 Task: Open Card Email Newsletter Review in Board Leadership Development Platforms to Workspace Corporate Governance Services and add a team member Softage.3@softage.net, a label Orange, a checklist Agroforestry, an attachment from Trello, a color Orange and finally, add a card description 'Research and develop new service quality assurance process' and a comment 'Let us make sure we have clear communication channels in place for this task to ensure that everyone is on the same page.'. Add a start date 'Jan 07, 1900' with a due date 'Jan 14, 1900'
Action: Mouse moved to (80, 299)
Screenshot: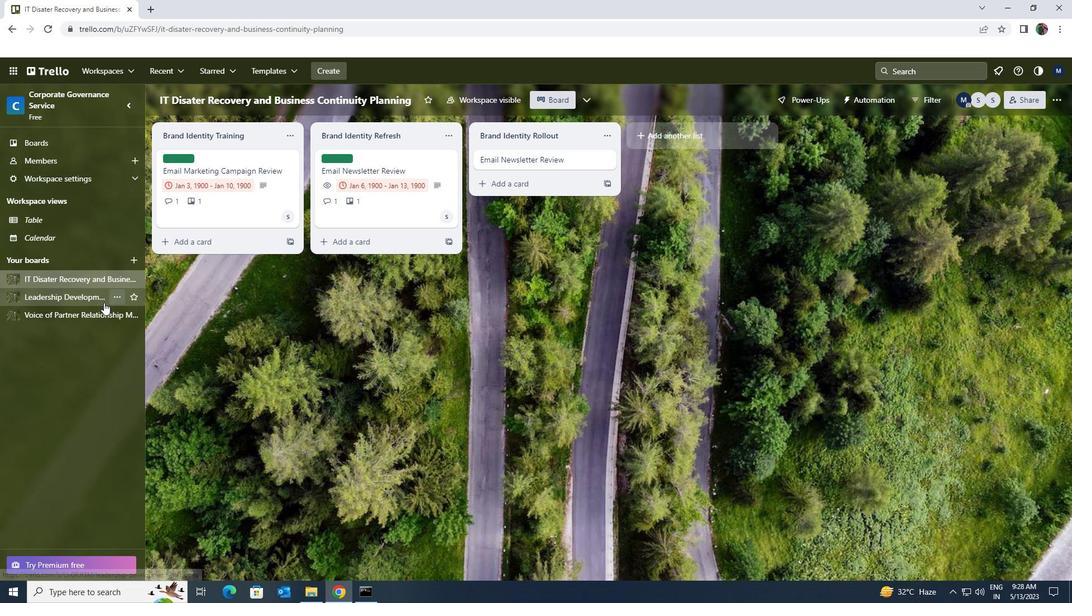 
Action: Mouse pressed left at (80, 299)
Screenshot: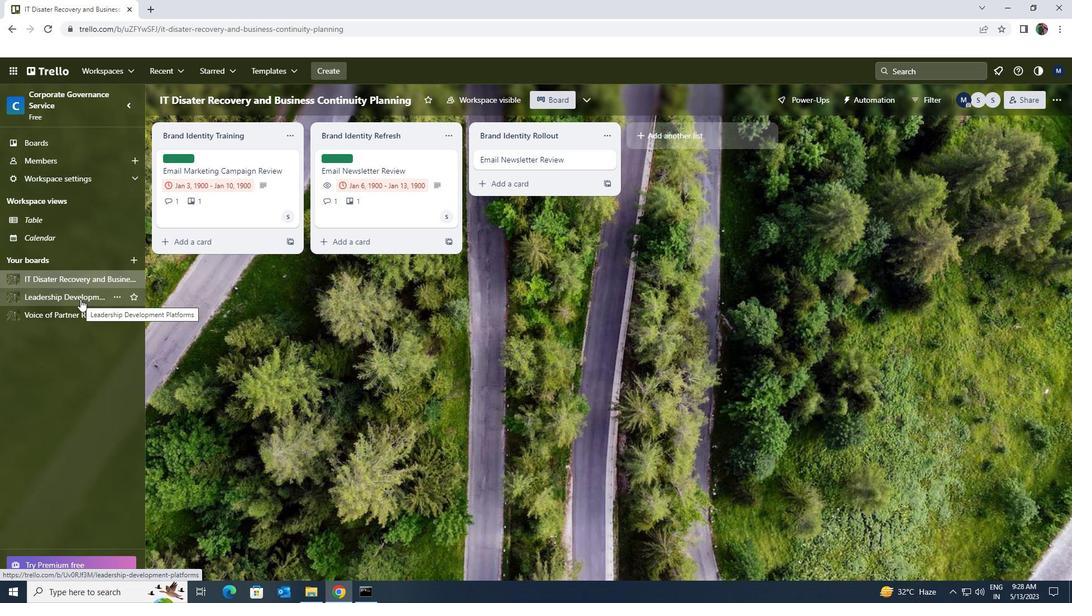 
Action: Mouse moved to (528, 164)
Screenshot: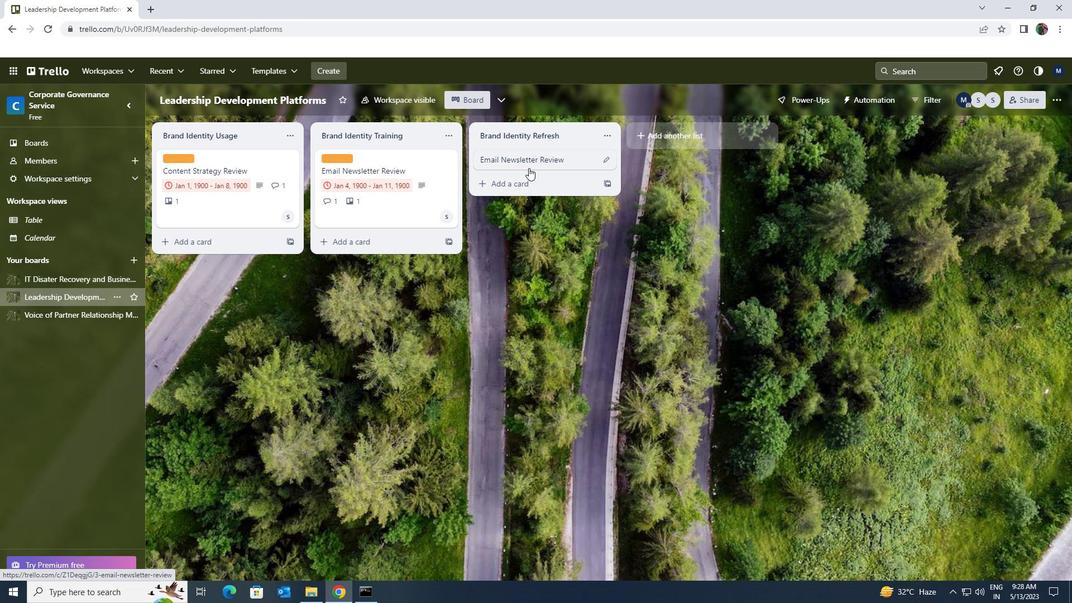 
Action: Mouse pressed left at (528, 164)
Screenshot: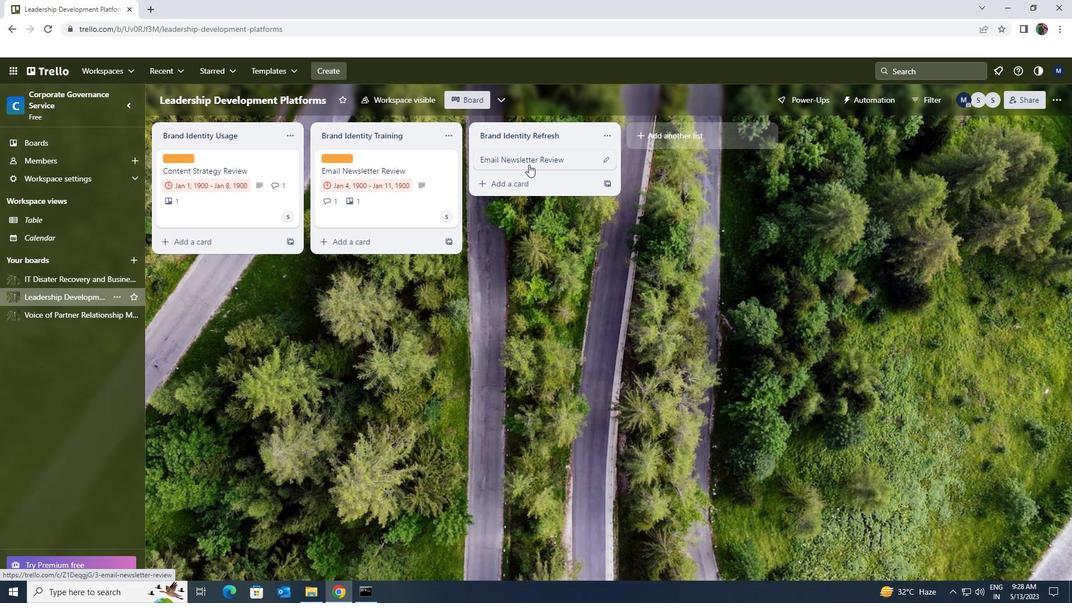 
Action: Mouse moved to (677, 162)
Screenshot: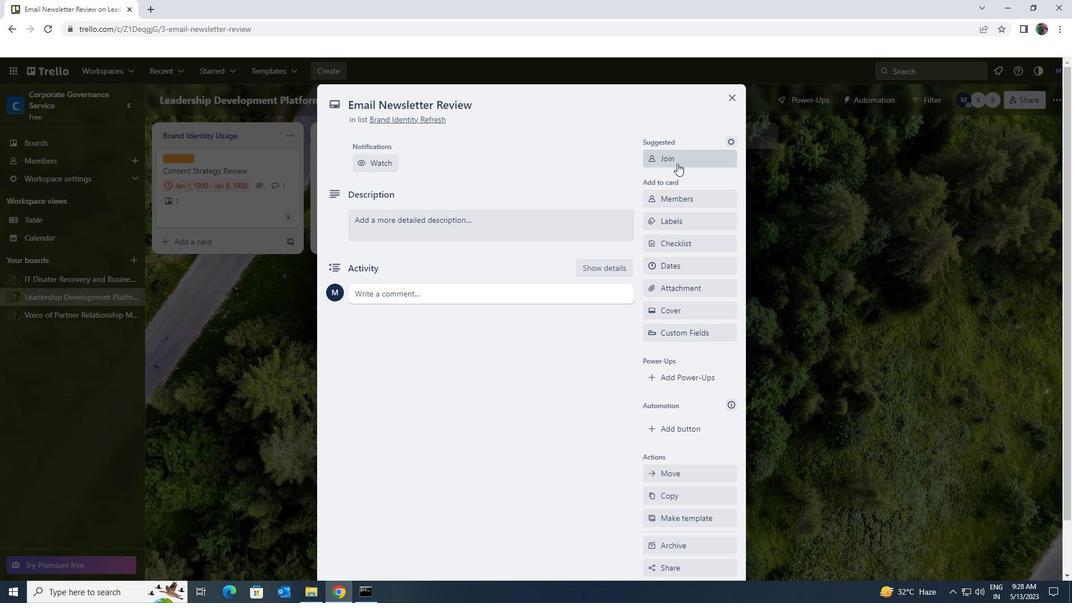 
Action: Mouse pressed left at (677, 162)
Screenshot: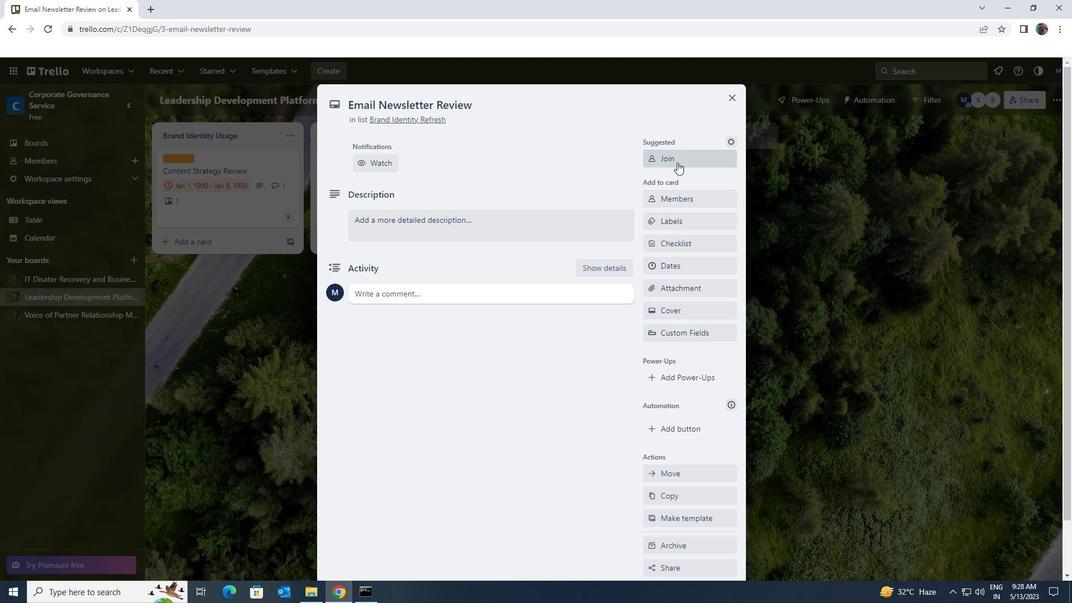
Action: Mouse pressed left at (677, 162)
Screenshot: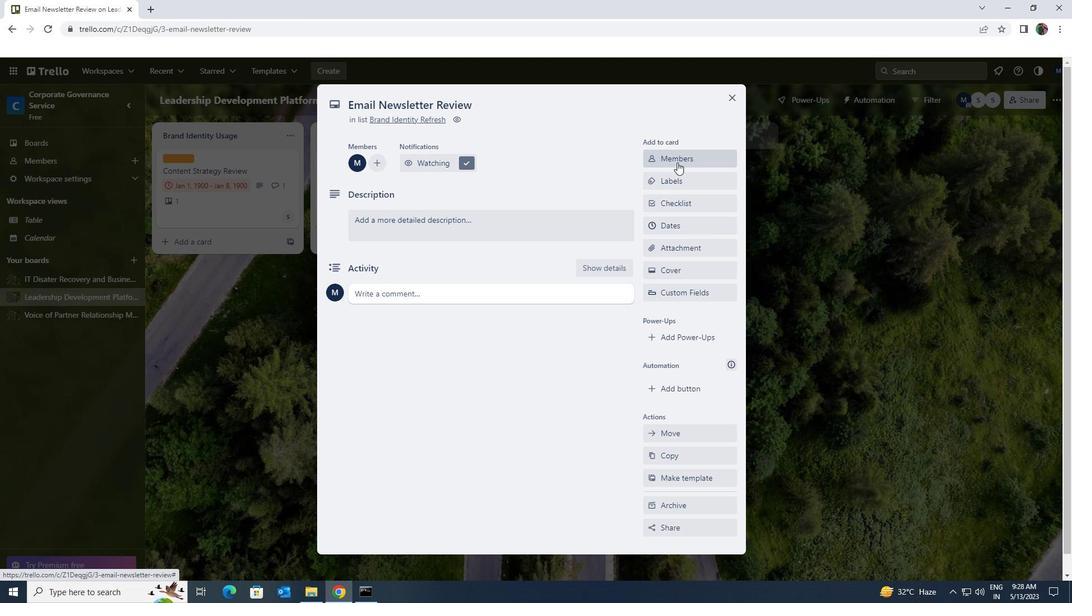 
Action: Key pressed <Key.shift>SOFTAGE.3<Key.shift>@SOFTAGE.NET
Screenshot: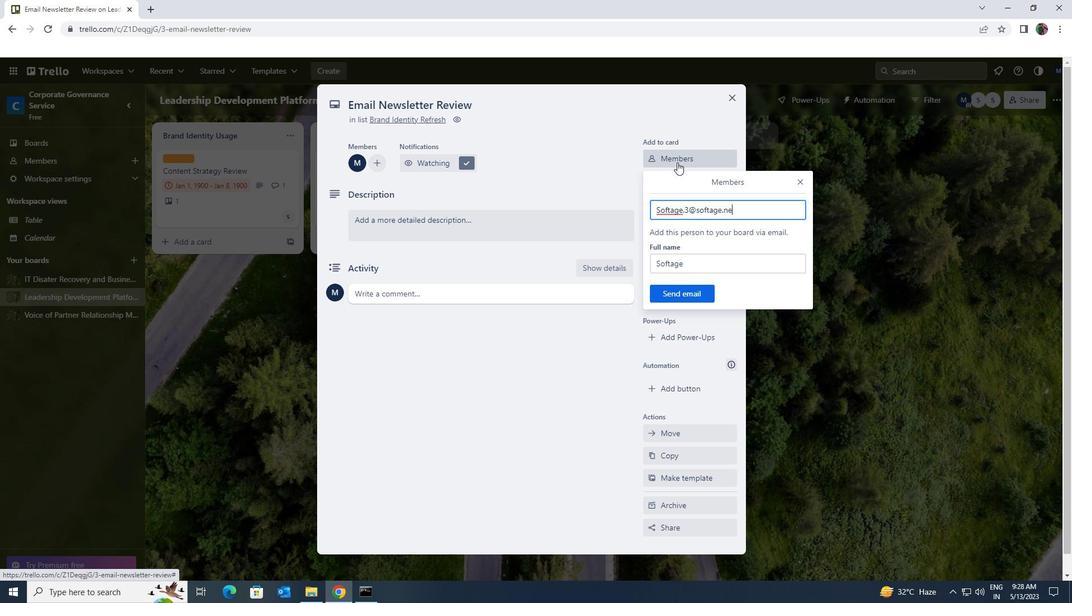 
Action: Mouse moved to (690, 287)
Screenshot: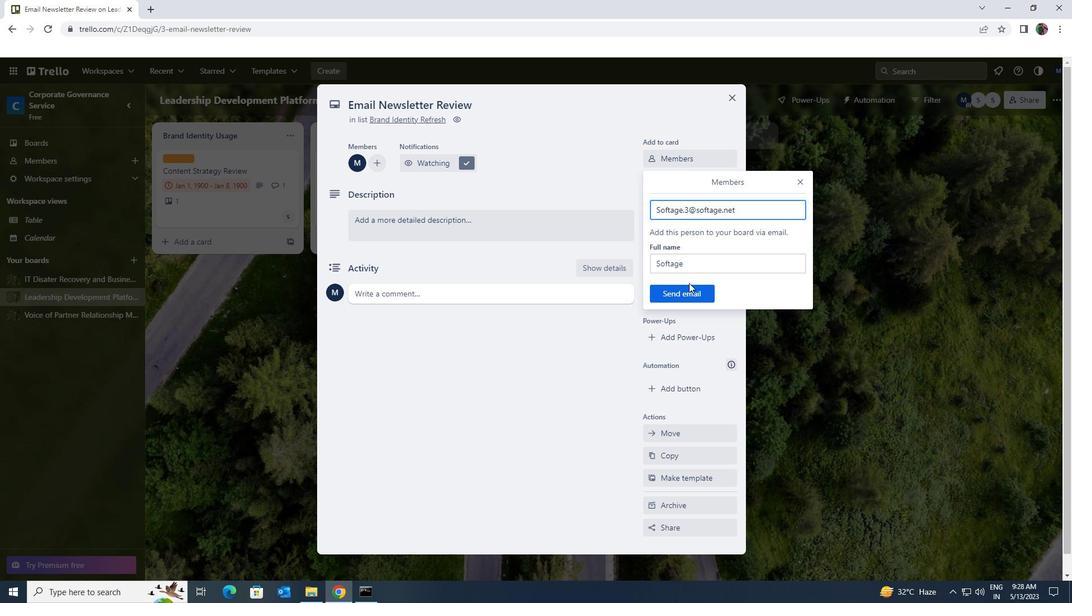 
Action: Mouse pressed left at (690, 287)
Screenshot: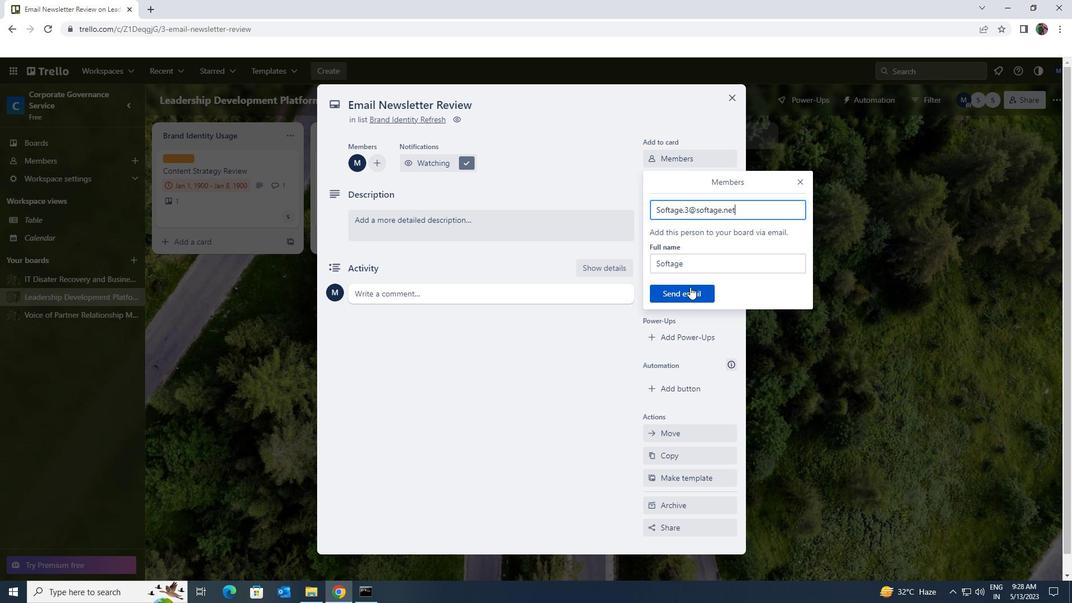 
Action: Mouse moved to (677, 179)
Screenshot: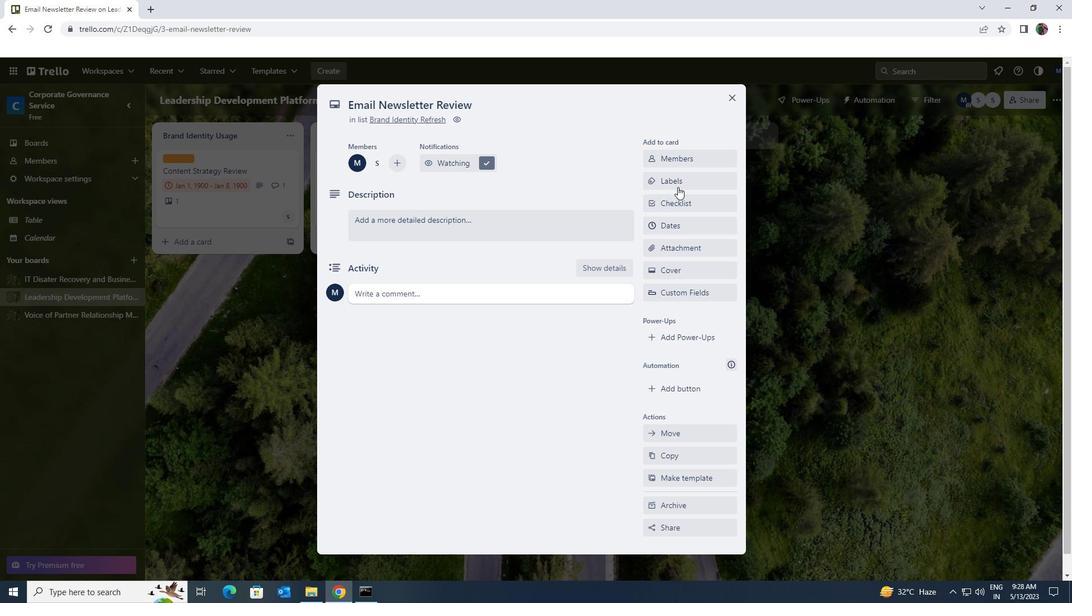 
Action: Mouse pressed left at (677, 179)
Screenshot: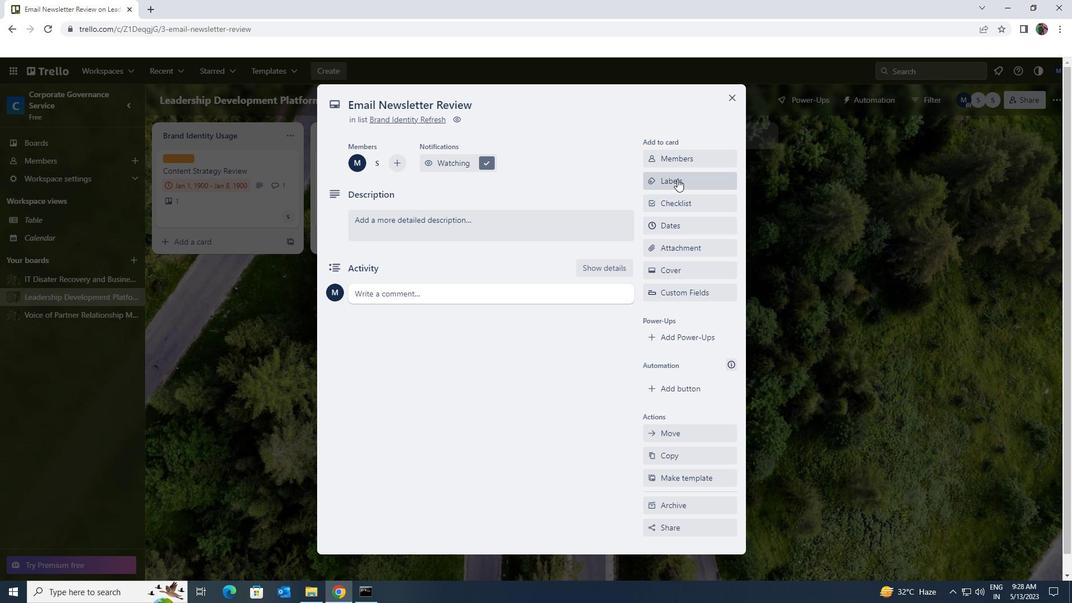 
Action: Mouse moved to (740, 397)
Screenshot: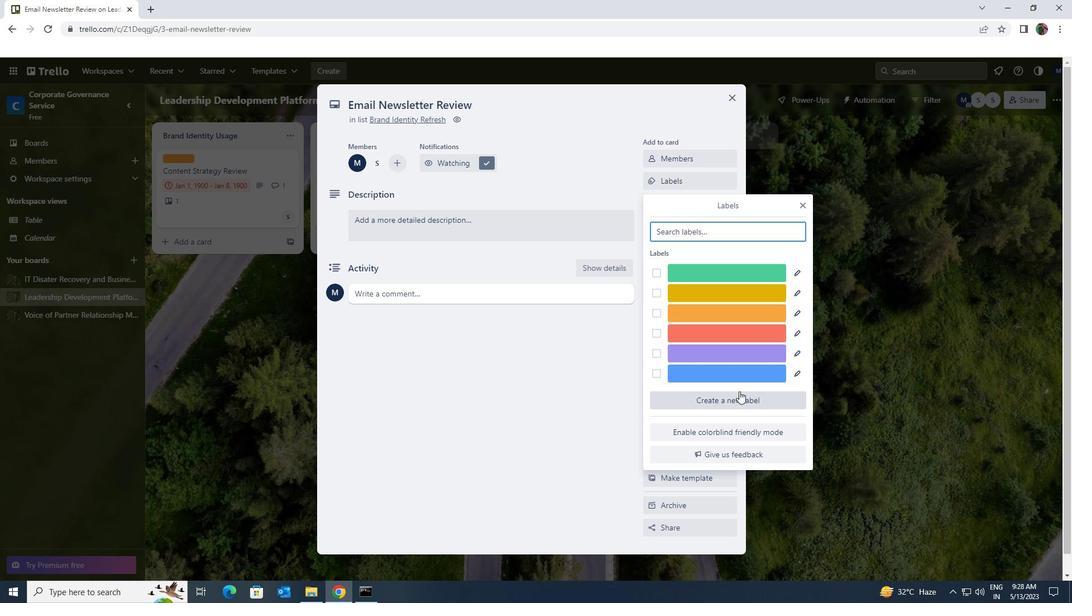 
Action: Mouse pressed left at (740, 397)
Screenshot: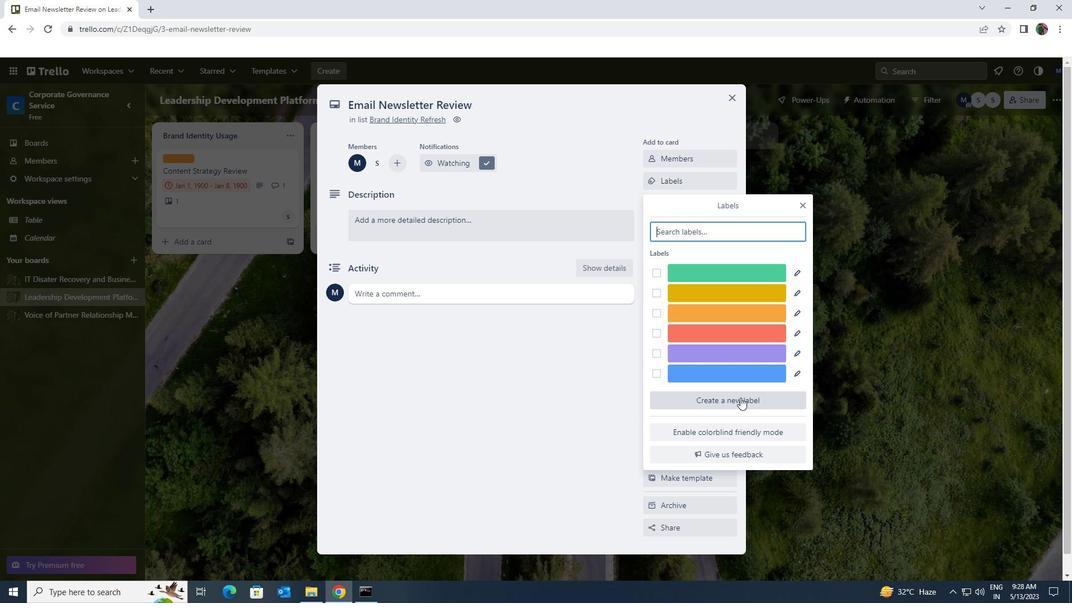 
Action: Mouse moved to (733, 364)
Screenshot: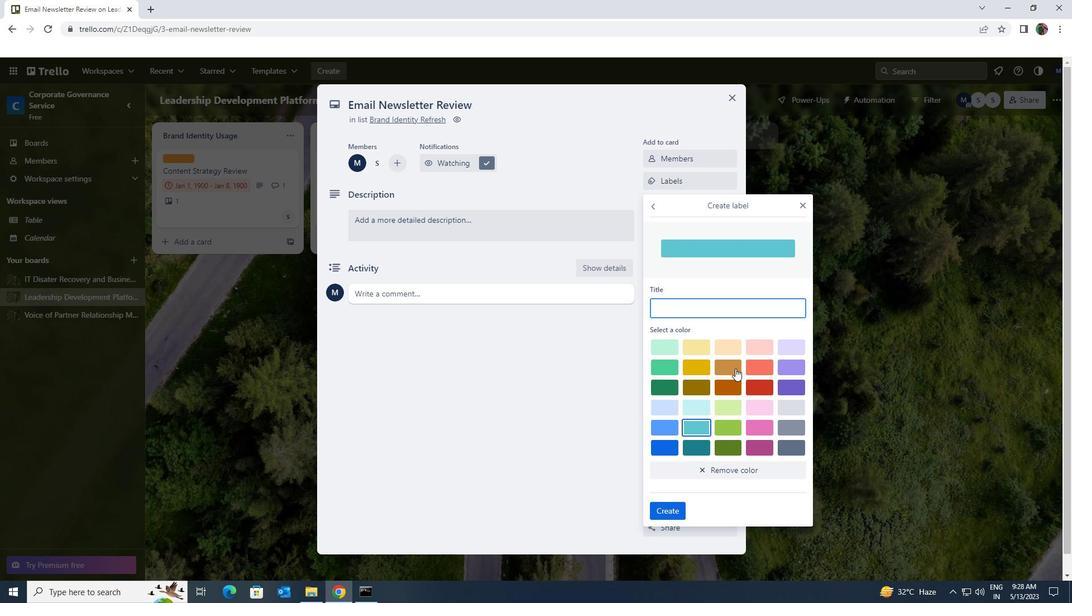 
Action: Mouse pressed left at (733, 364)
Screenshot: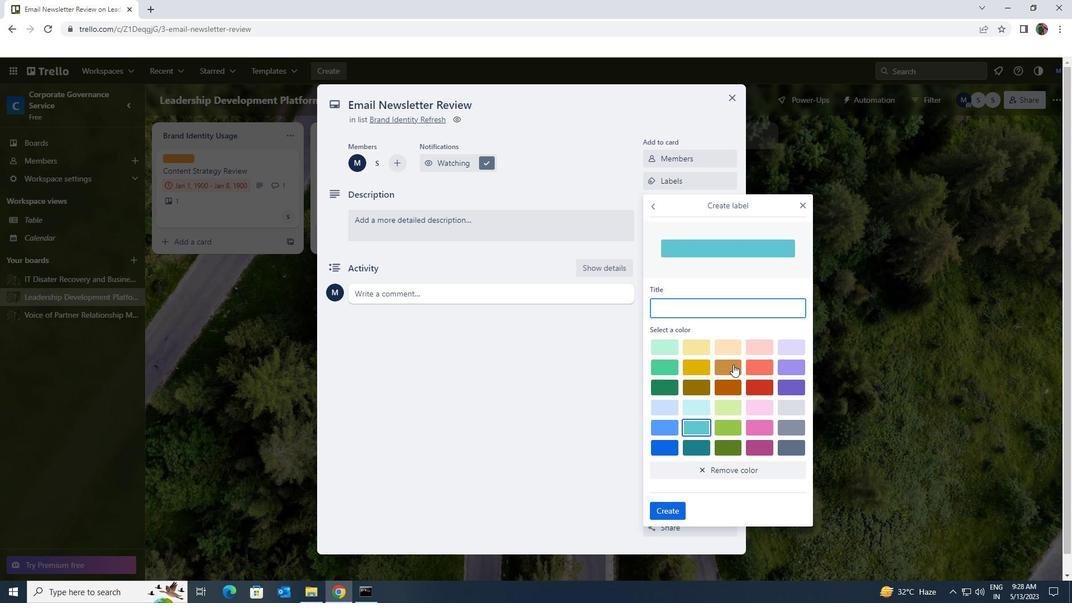 
Action: Mouse moved to (675, 508)
Screenshot: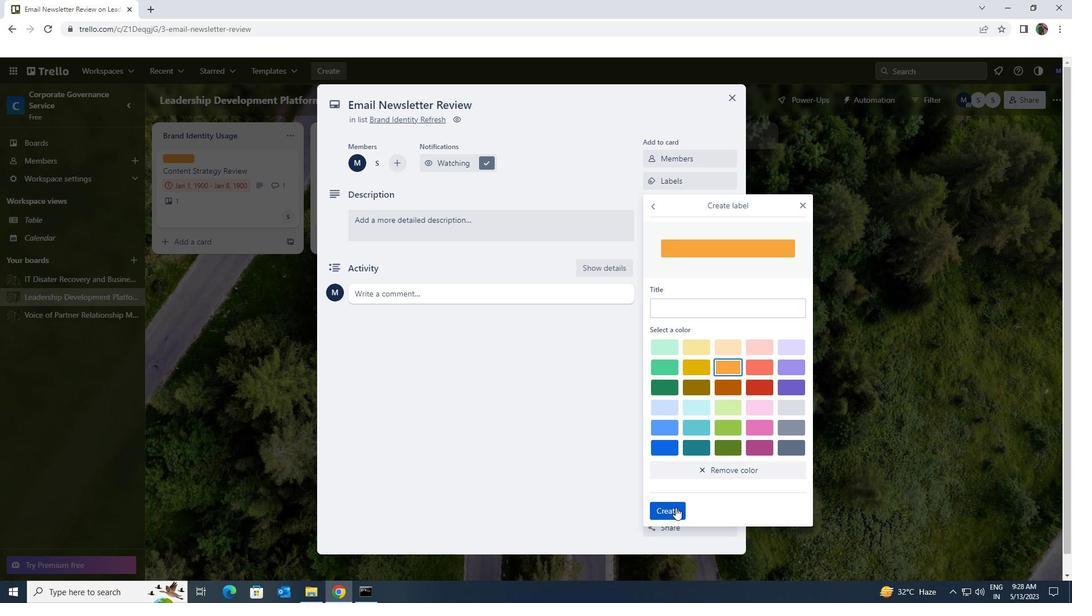 
Action: Mouse pressed left at (675, 508)
Screenshot: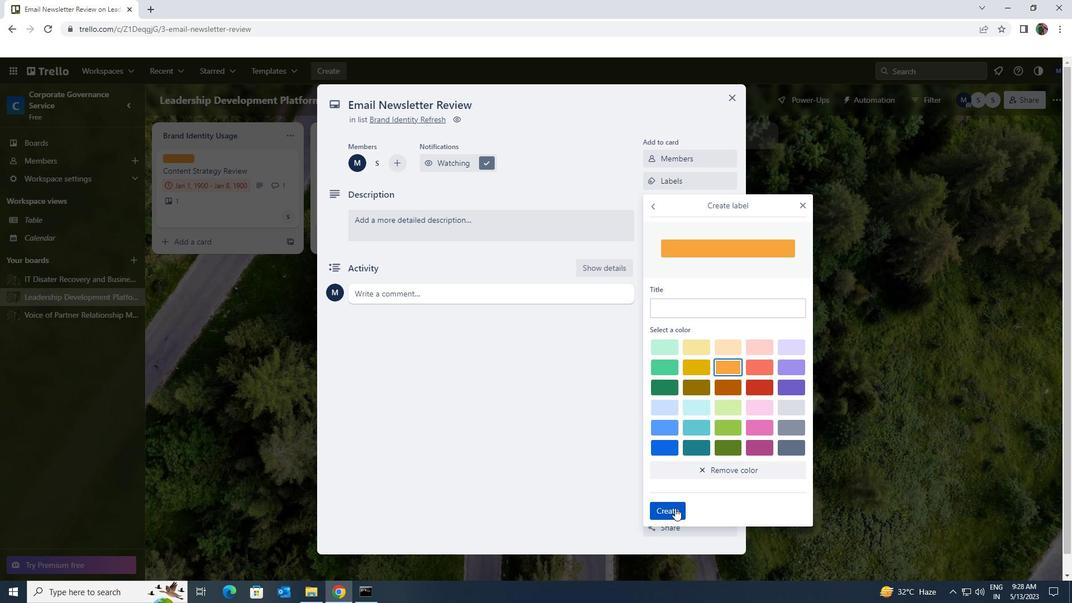 
Action: Mouse moved to (805, 206)
Screenshot: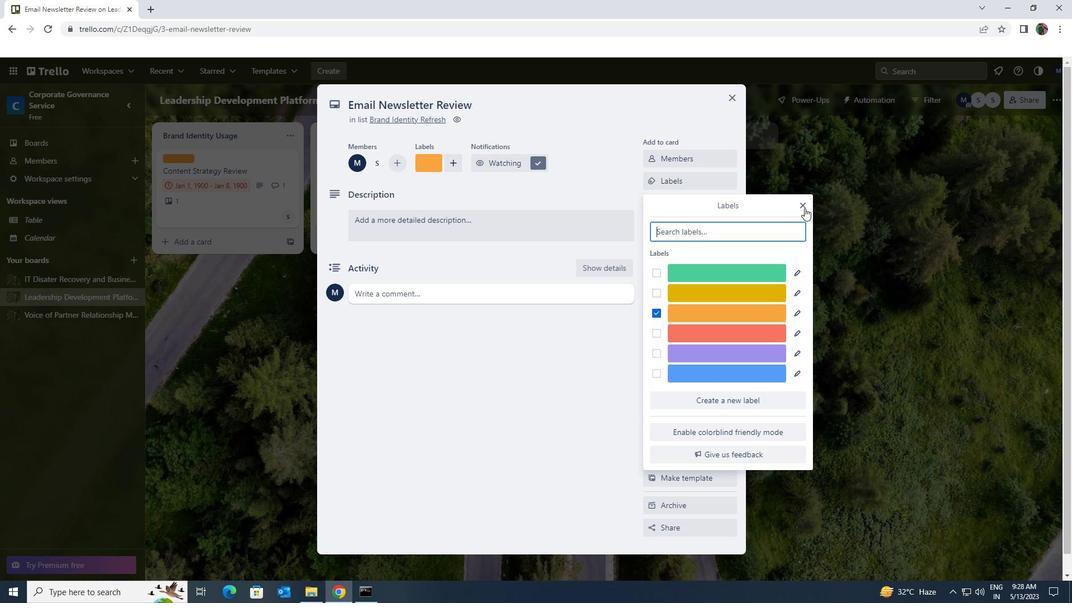 
Action: Mouse pressed left at (805, 206)
Screenshot: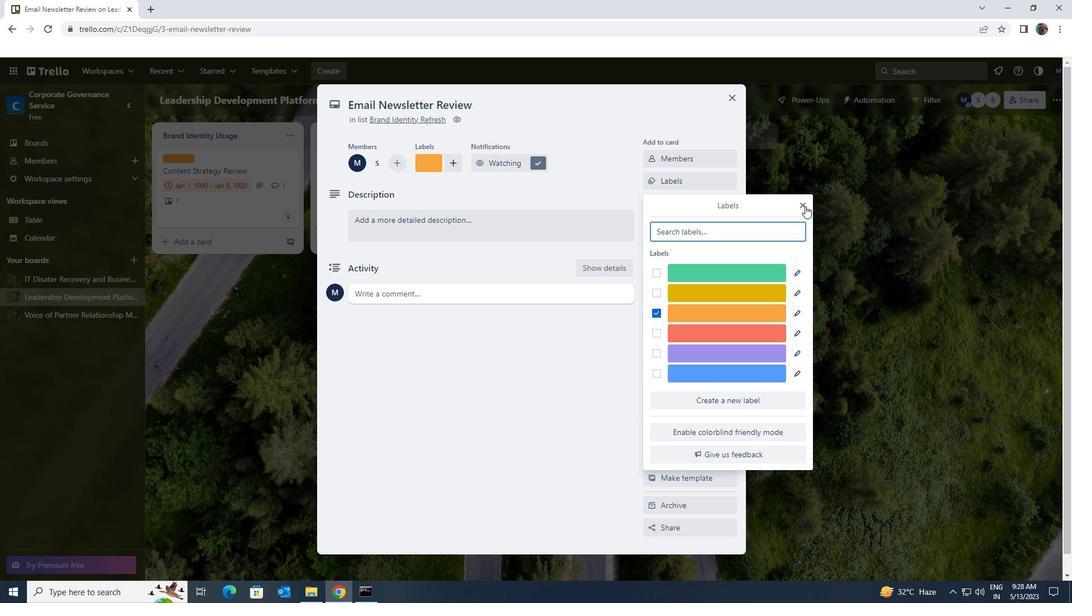 
Action: Mouse moved to (719, 206)
Screenshot: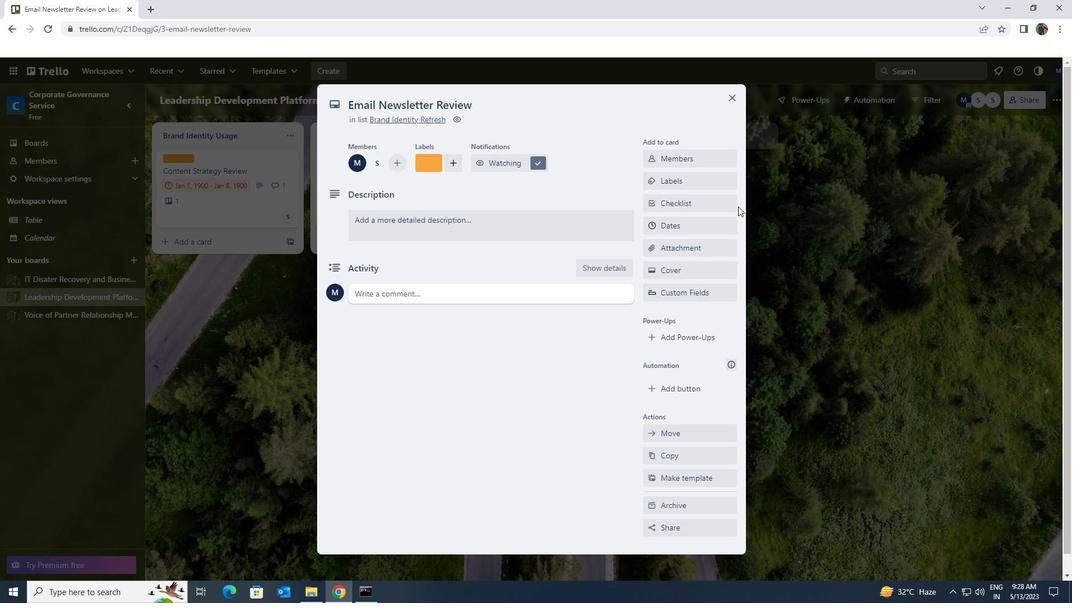 
Action: Mouse pressed left at (719, 206)
Screenshot: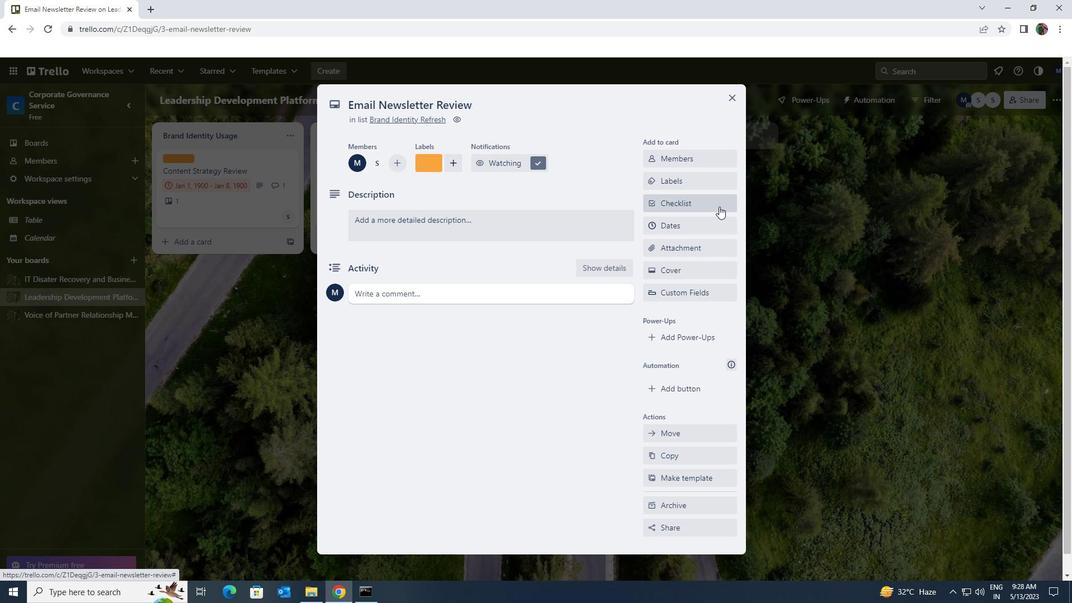 
Action: Key pressed <Key.shift>AGROFOREST
Screenshot: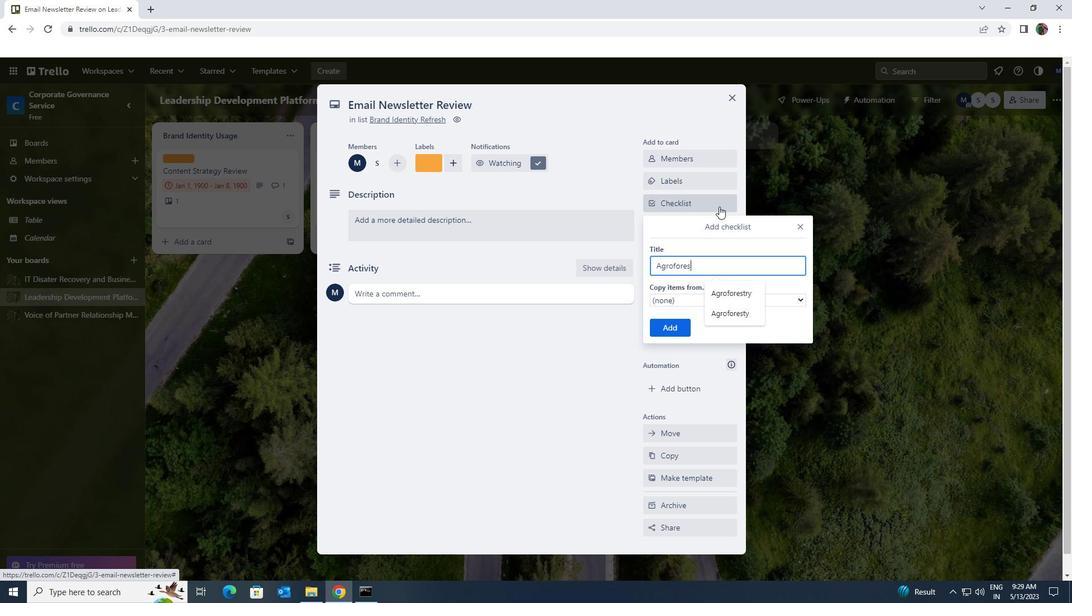 
Action: Mouse moved to (681, 325)
Screenshot: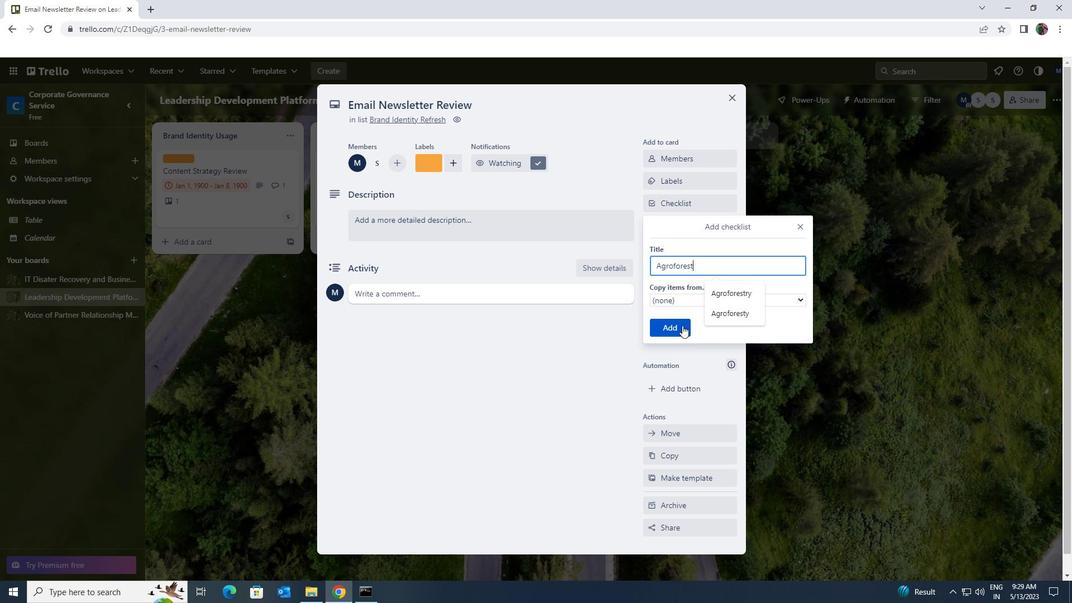 
Action: Key pressed RY
Screenshot: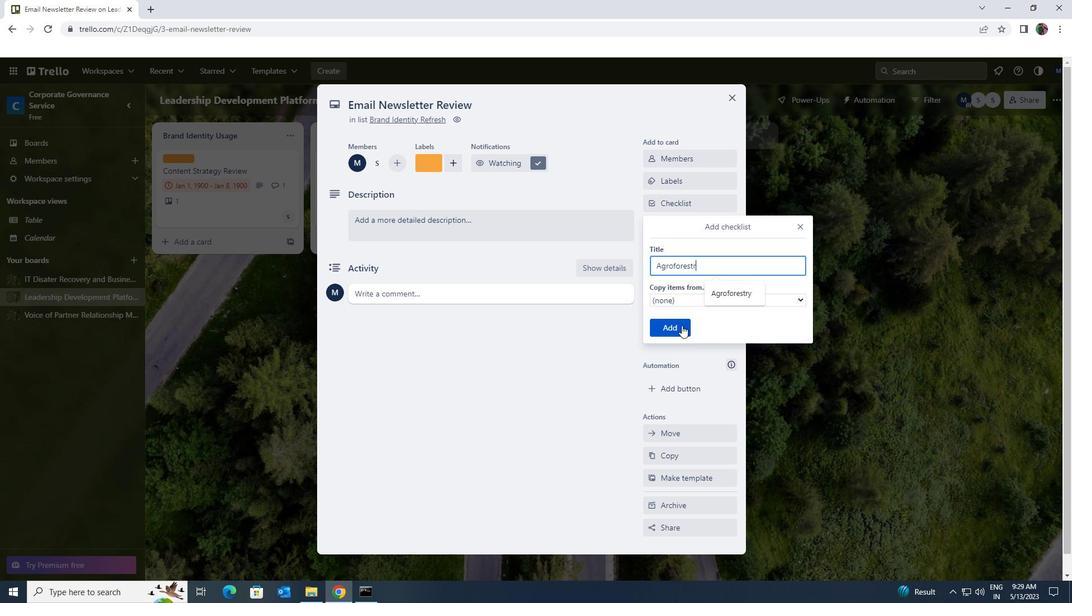 
Action: Mouse pressed left at (681, 325)
Screenshot: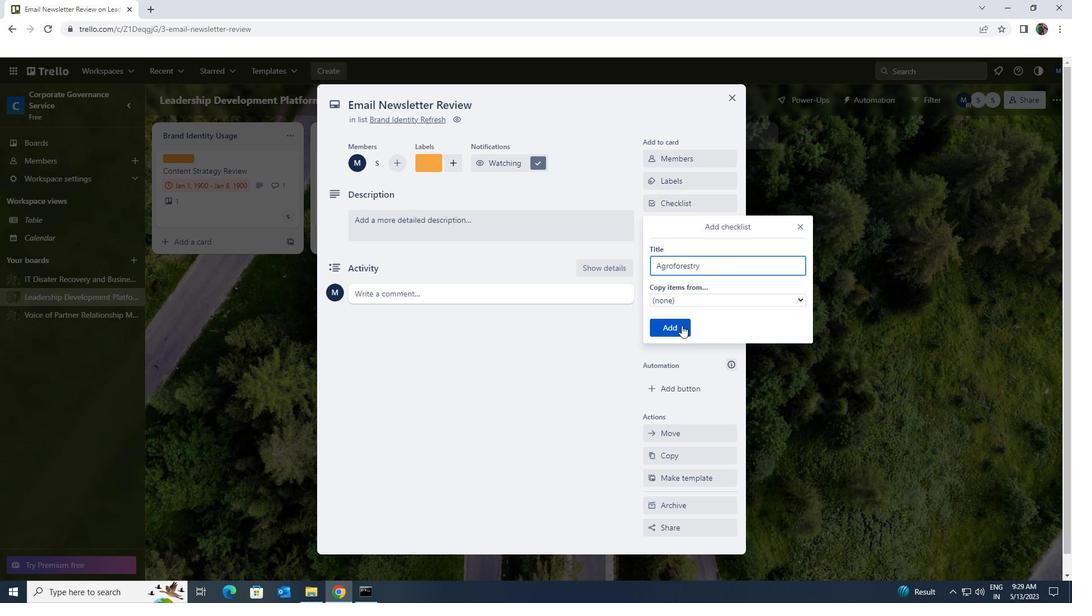 
Action: Mouse moved to (674, 244)
Screenshot: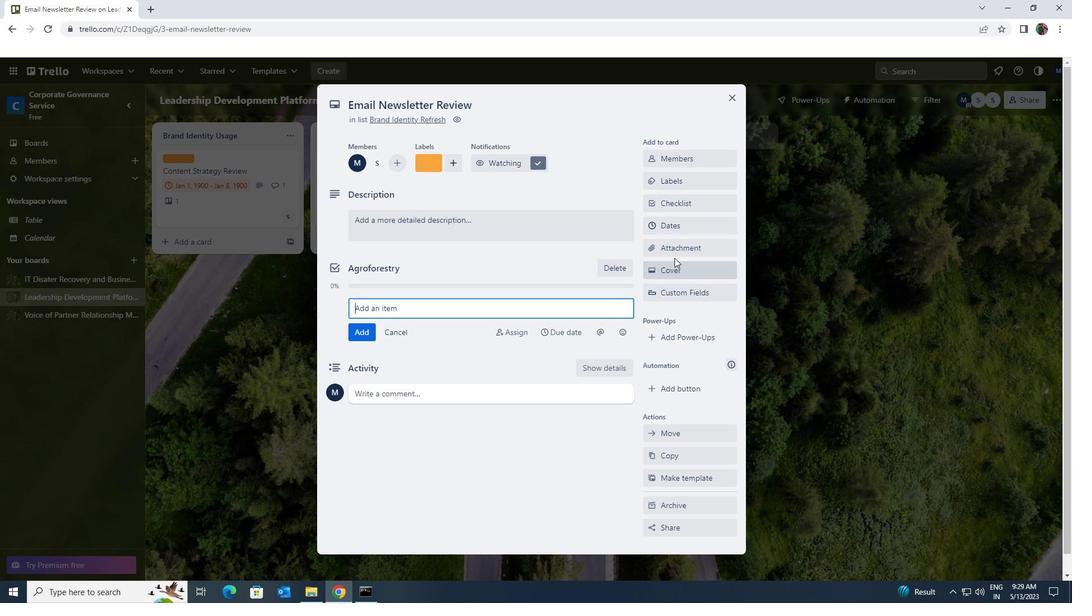 
Action: Mouse pressed left at (674, 244)
Screenshot: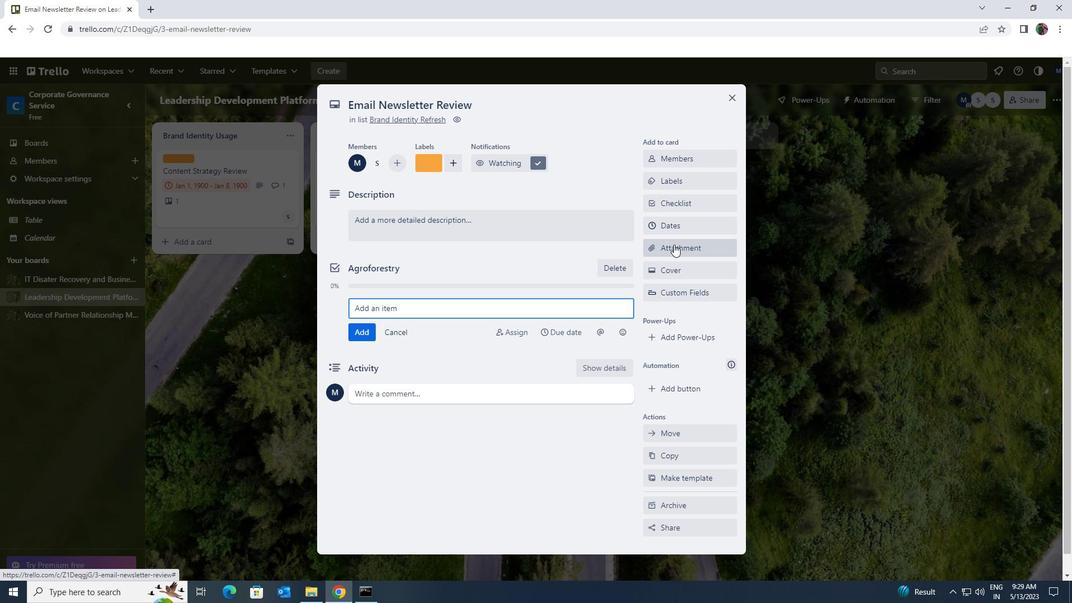 
Action: Mouse moved to (683, 309)
Screenshot: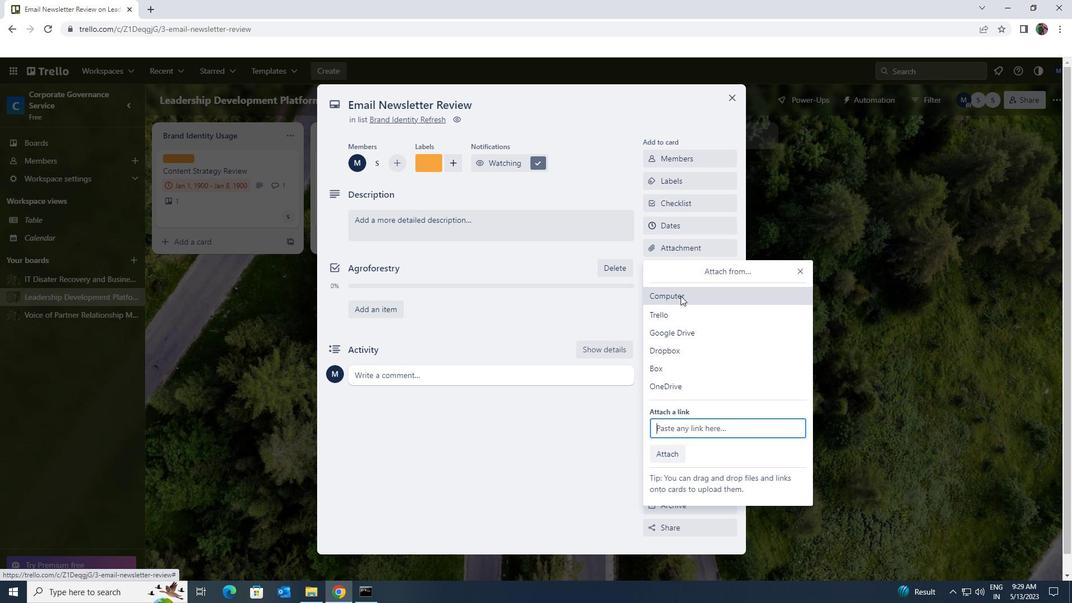 
Action: Mouse pressed left at (683, 309)
Screenshot: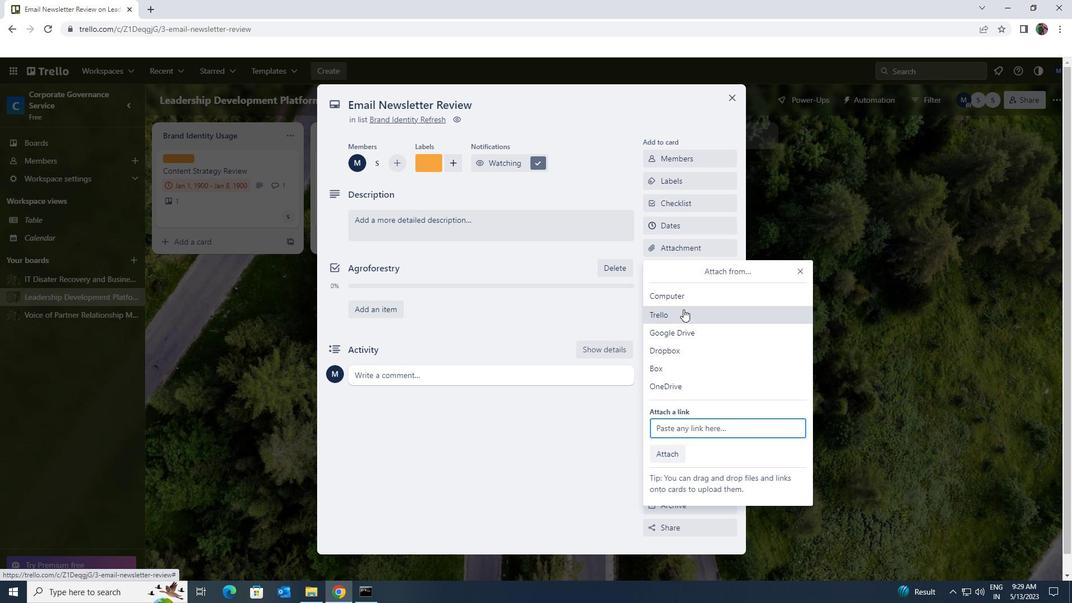 
Action: Mouse pressed left at (683, 309)
Screenshot: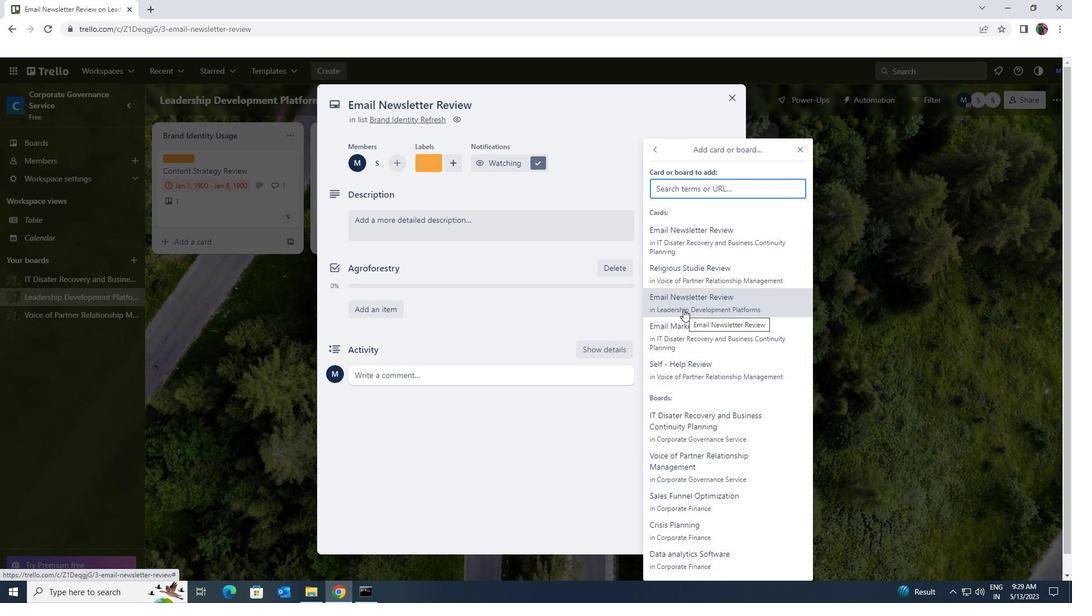 
Action: Mouse moved to (550, 219)
Screenshot: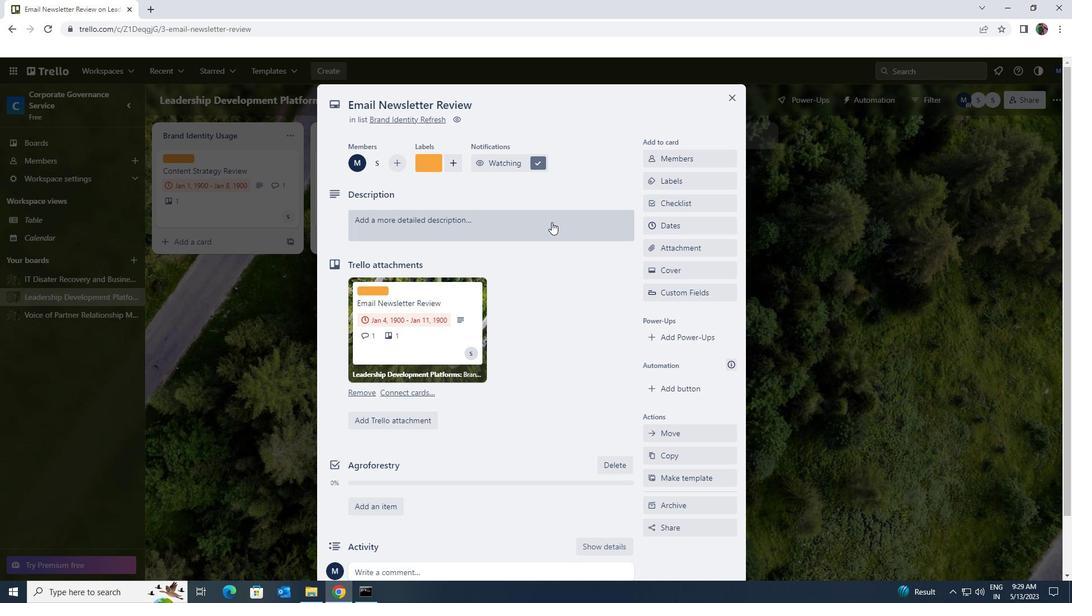 
Action: Mouse pressed left at (550, 219)
Screenshot: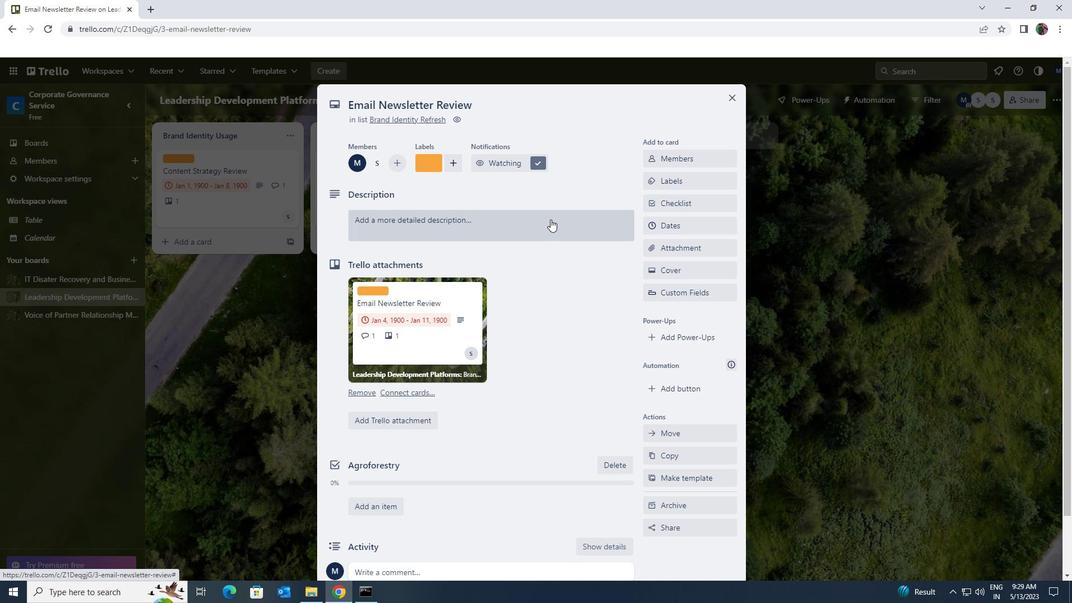 
Action: Key pressed <Key.shift>RESAR<Key.backspace><Key.backspace>EARCH<Key.space>AND<Key.space>E<Key.backspace>DEVELOP<Key.space>NEW<Key.space>SERVICE<Key.space>QUALITY<Key.space>ASSURANCE<Key.space>PRC<Key.backspace>OCESS.
Screenshot: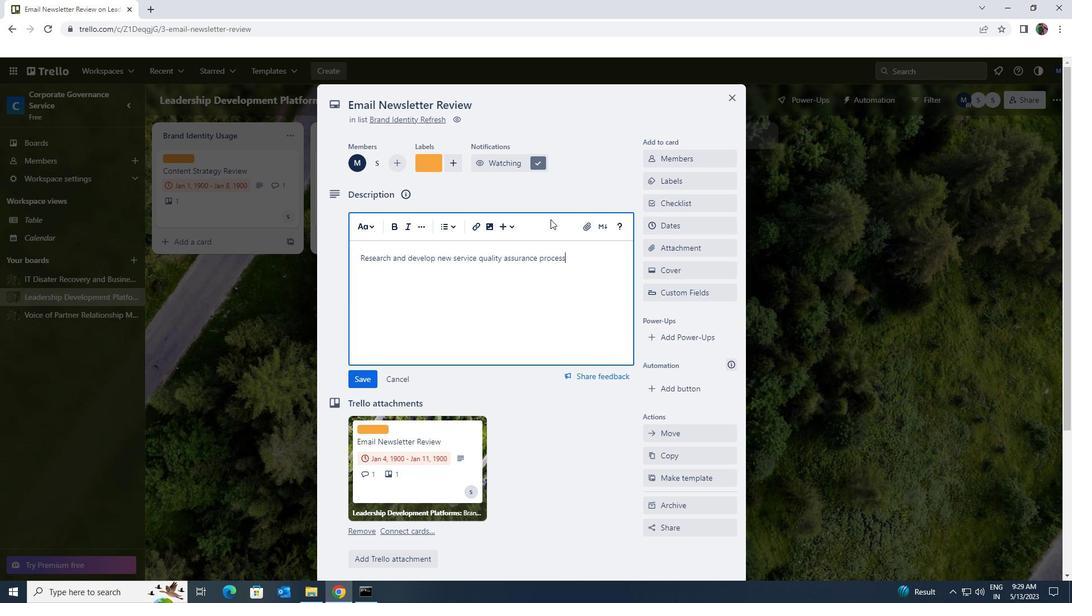 
Action: Mouse moved to (369, 378)
Screenshot: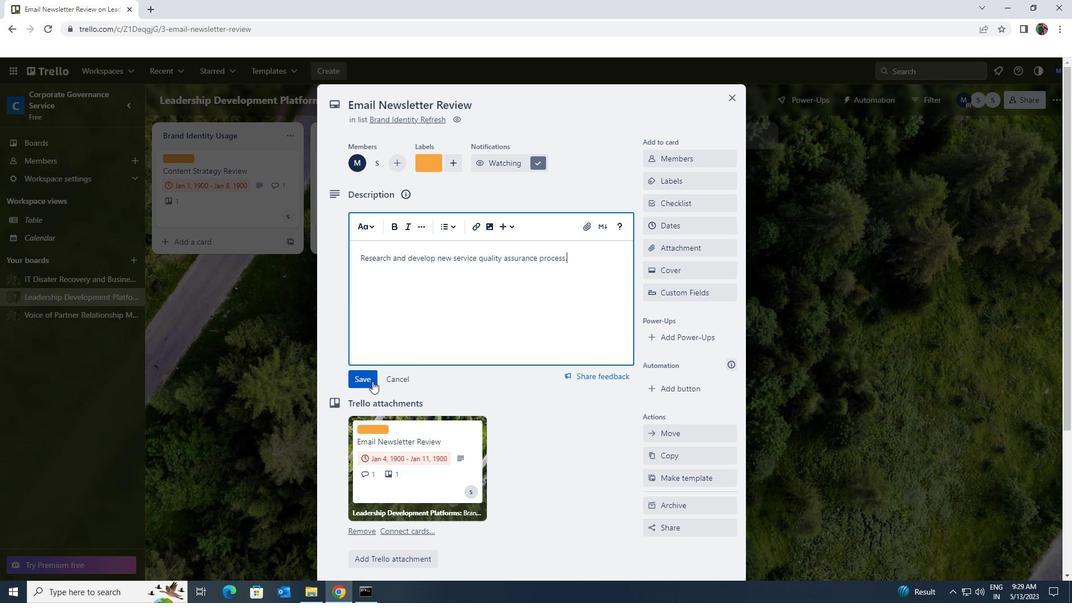 
Action: Mouse pressed left at (369, 378)
Screenshot: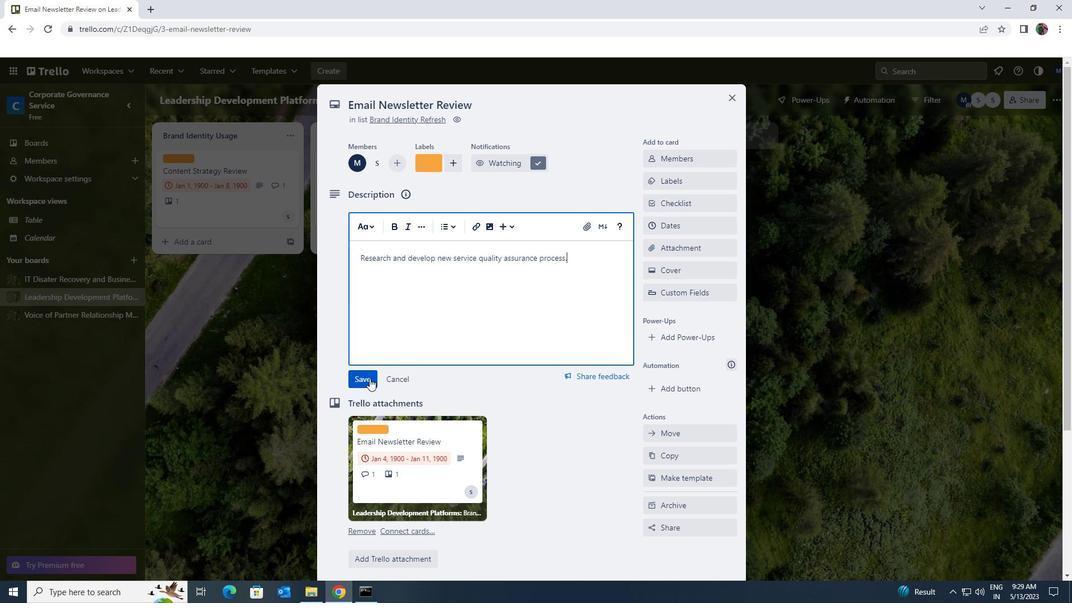 
Action: Mouse scrolled (369, 378) with delta (0, 0)
Screenshot: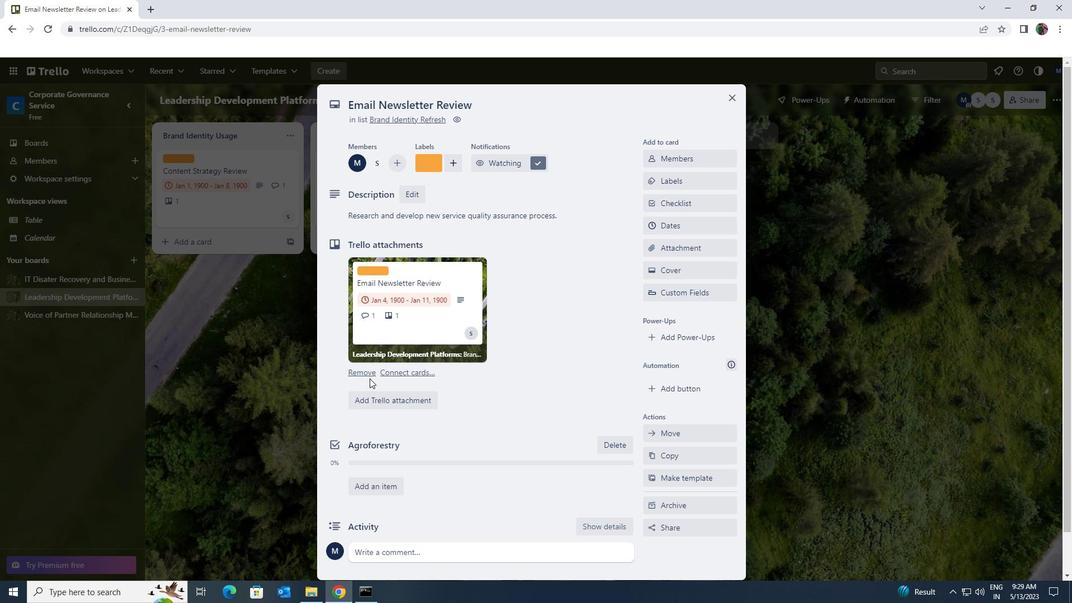
Action: Mouse scrolled (369, 378) with delta (0, 0)
Screenshot: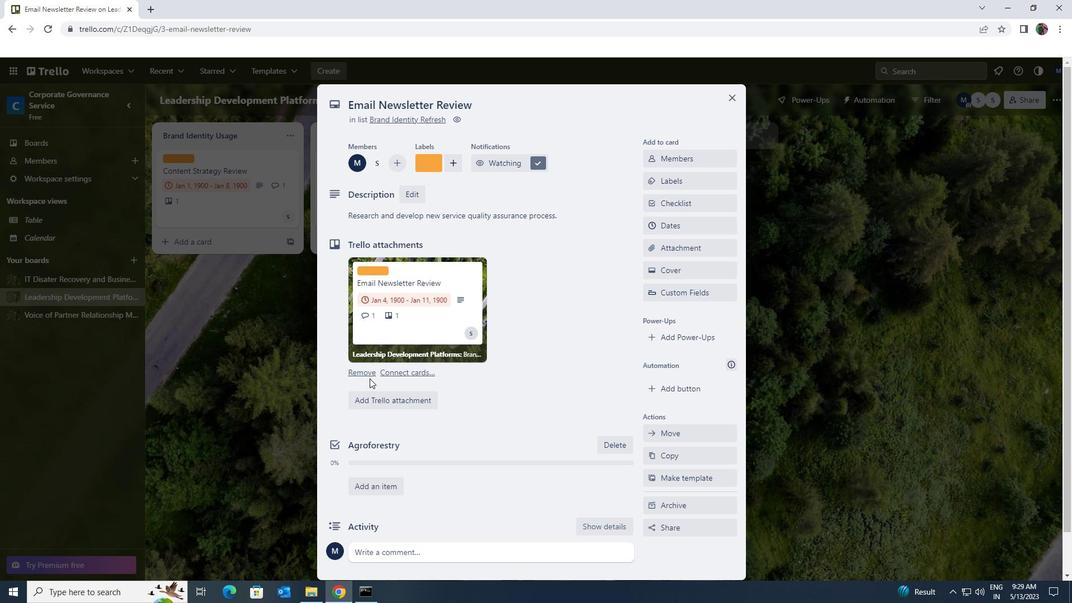 
Action: Mouse scrolled (369, 378) with delta (0, 0)
Screenshot: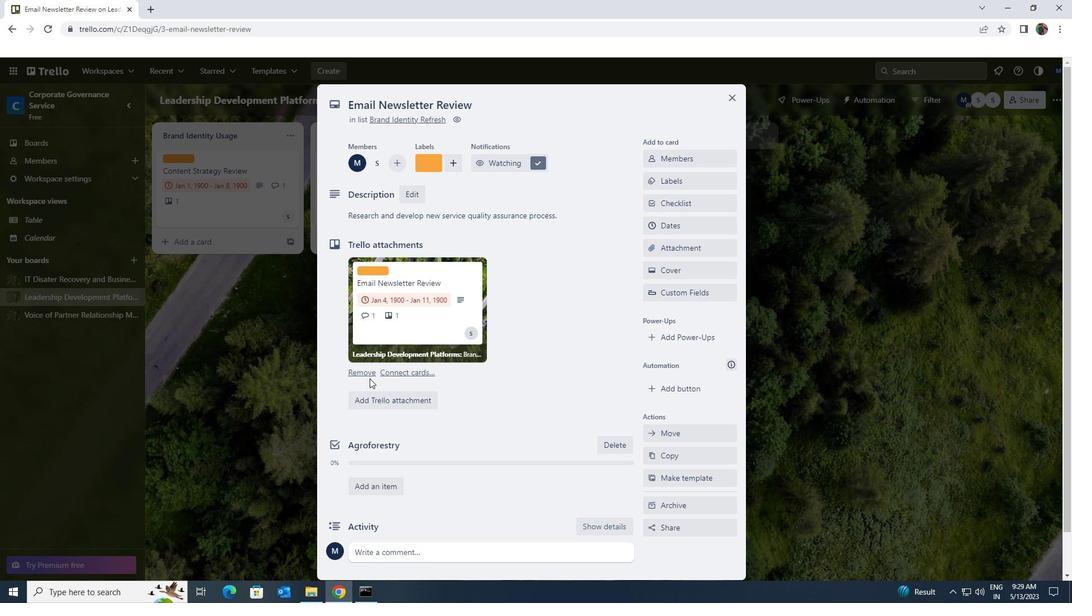 
Action: Mouse scrolled (369, 378) with delta (0, 0)
Screenshot: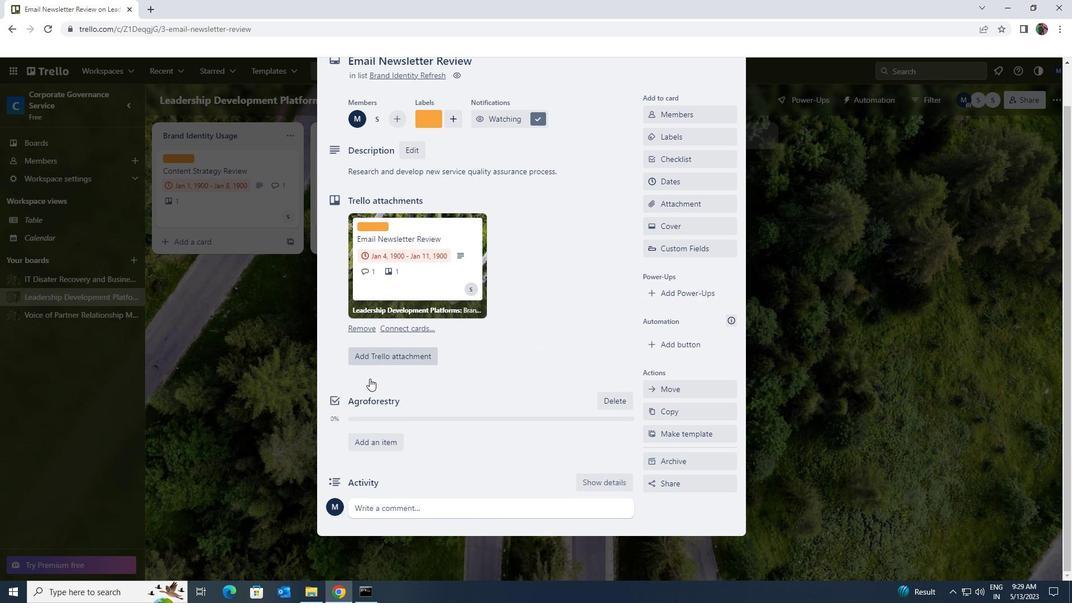 
Action: Mouse scrolled (369, 378) with delta (0, 0)
Screenshot: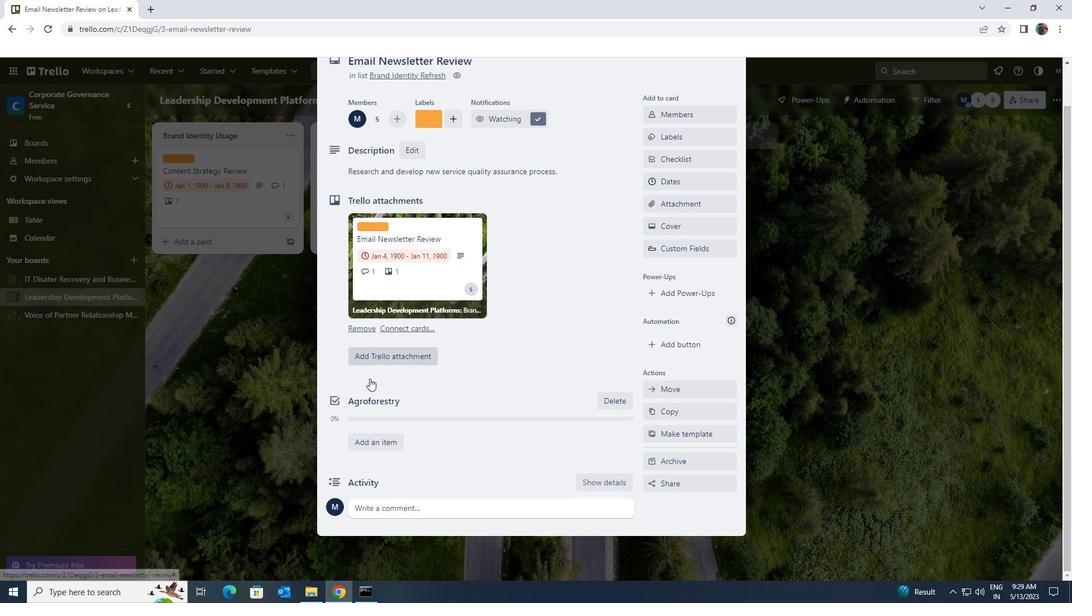 
Action: Mouse moved to (412, 502)
Screenshot: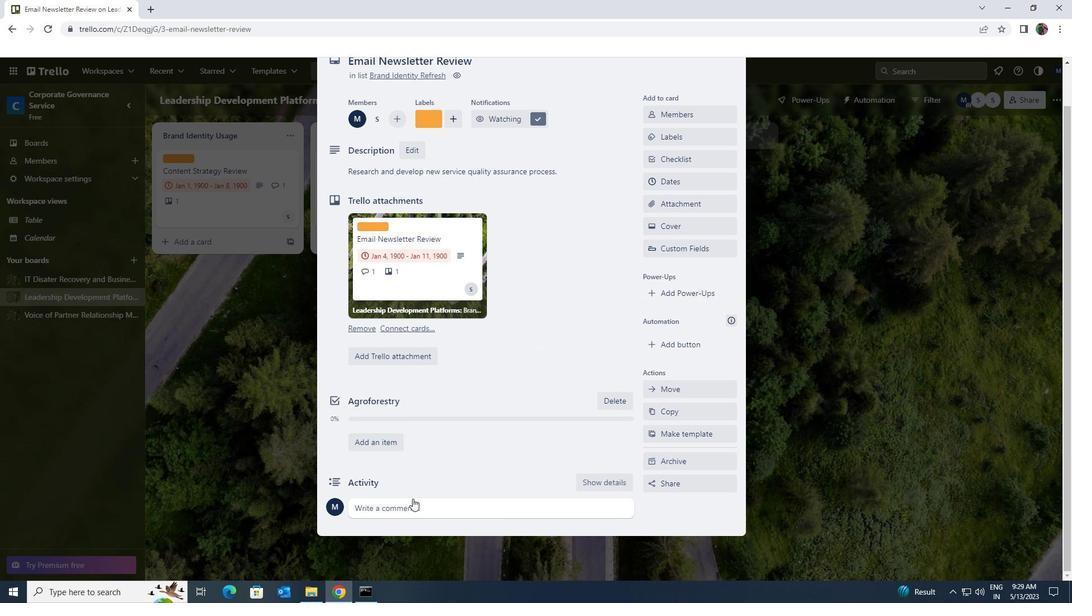 
Action: Mouse pressed left at (412, 502)
Screenshot: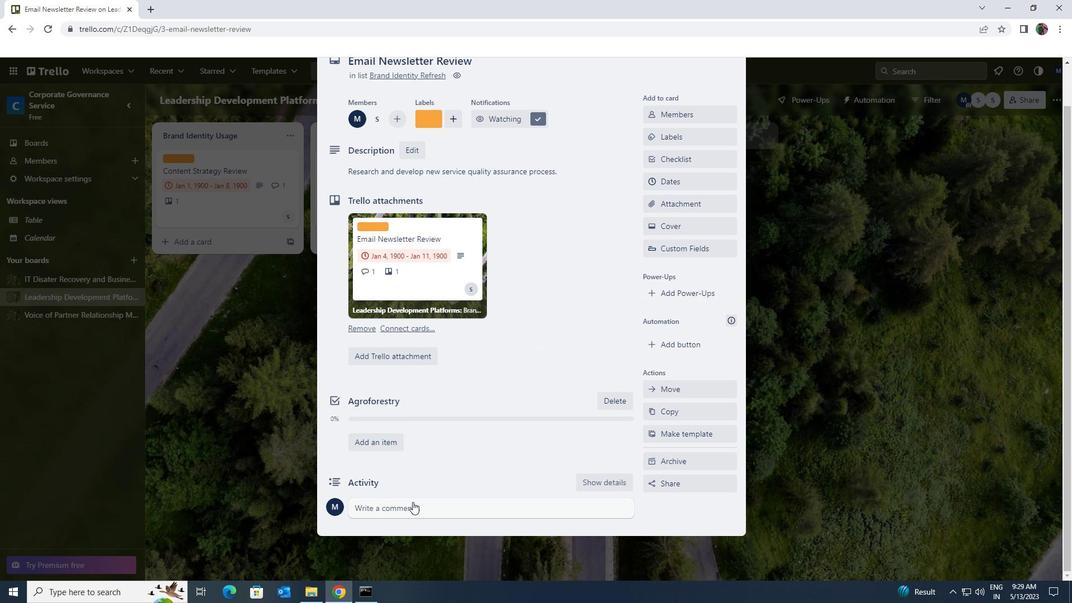 
Action: Key pressed <Key.shift>LET<Key.space>US<Key.space>MAKE<Key.space>SI<Key.backspace>URE<Key.space>WE<Key.space>HAVE<Key.space>CLEAR<Key.space>COMMUNICATO<Key.backspace>ION<Key.space>CHANNELS<Key.space>IN<Key.space>PLACE<Key.space>FOR<Key.space>THIS<Key.space>TASK<Key.space>TO<Key.space>ENSURE<Key.space>TG<Key.backspace>HAT<Key.space>EVERYONE<Key.space>IS<Key.space>ON<Key.space>THE<Key.space>SAME<Key.space>PAGE<Key.space>
Screenshot: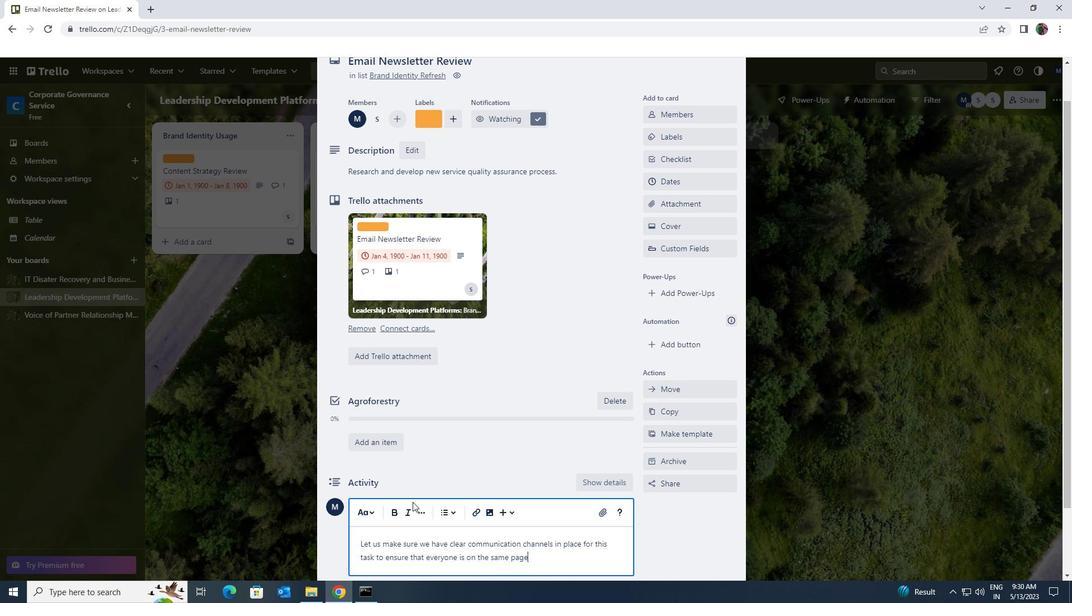 
Action: Mouse moved to (430, 486)
Screenshot: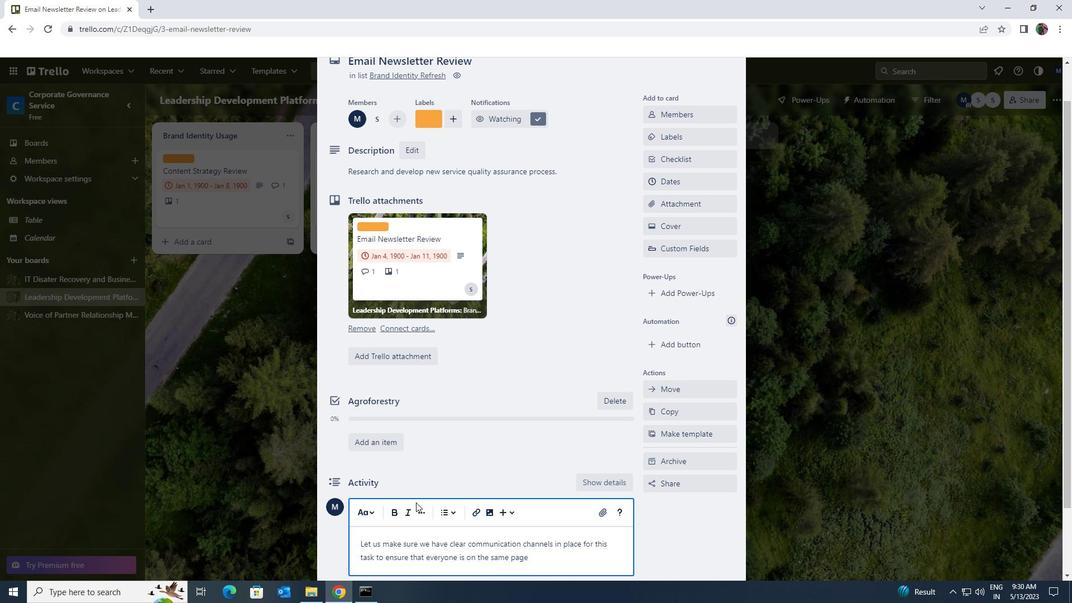
Action: Mouse scrolled (430, 485) with delta (0, 0)
Screenshot: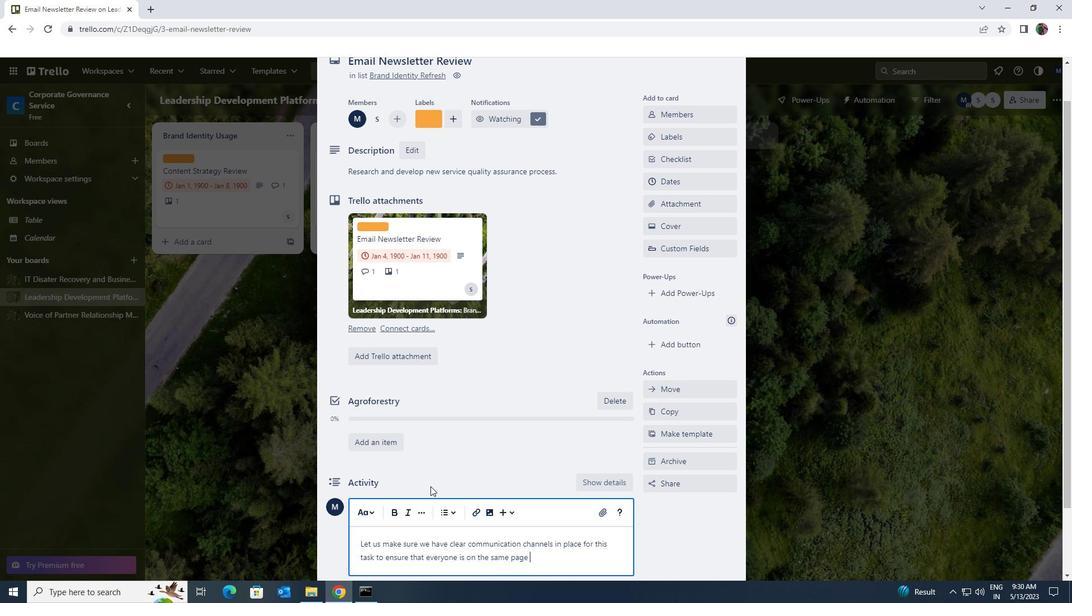 
Action: Mouse scrolled (430, 485) with delta (0, 0)
Screenshot: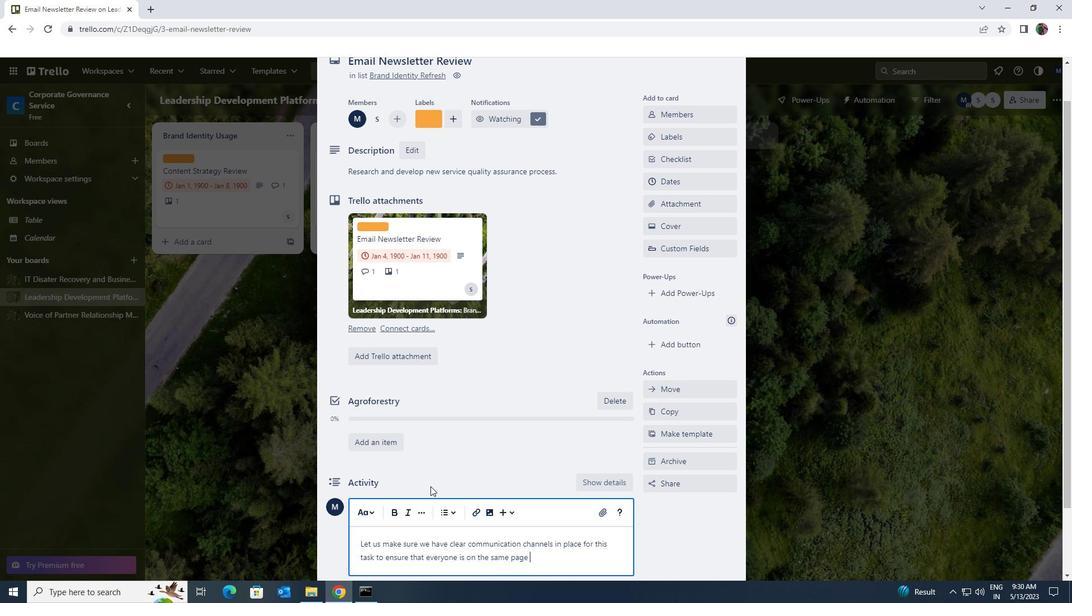 
Action: Mouse moved to (359, 503)
Screenshot: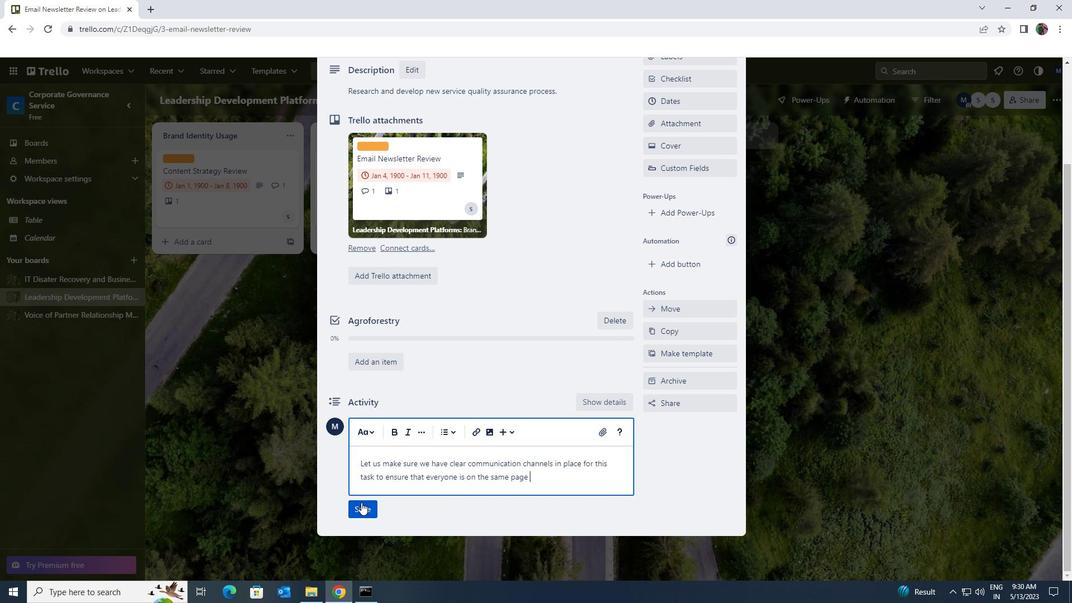 
Action: Mouse pressed left at (359, 503)
Screenshot: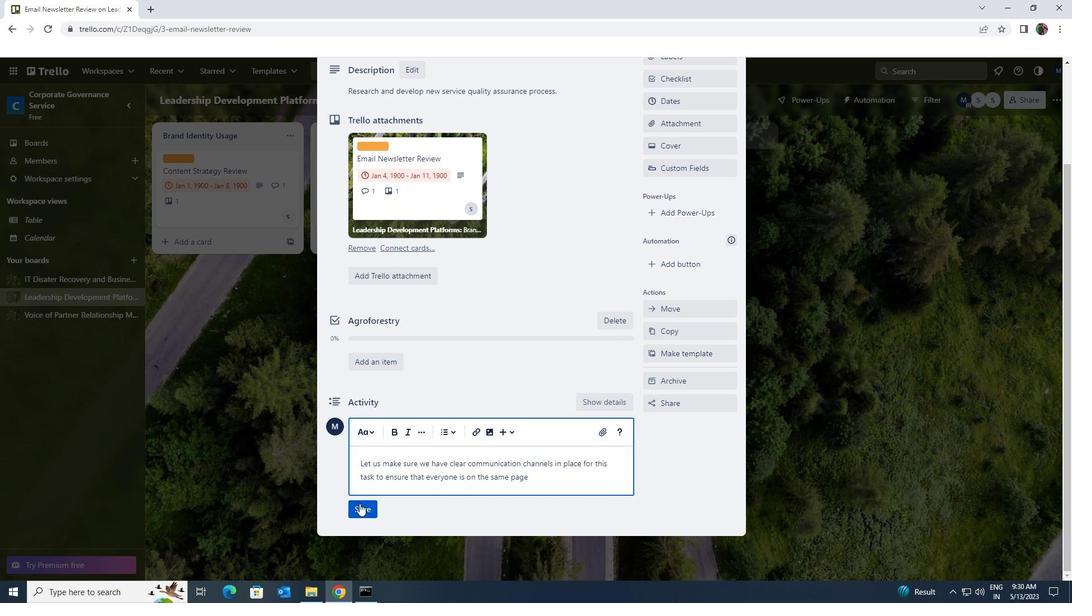 
Action: Mouse moved to (428, 476)
Screenshot: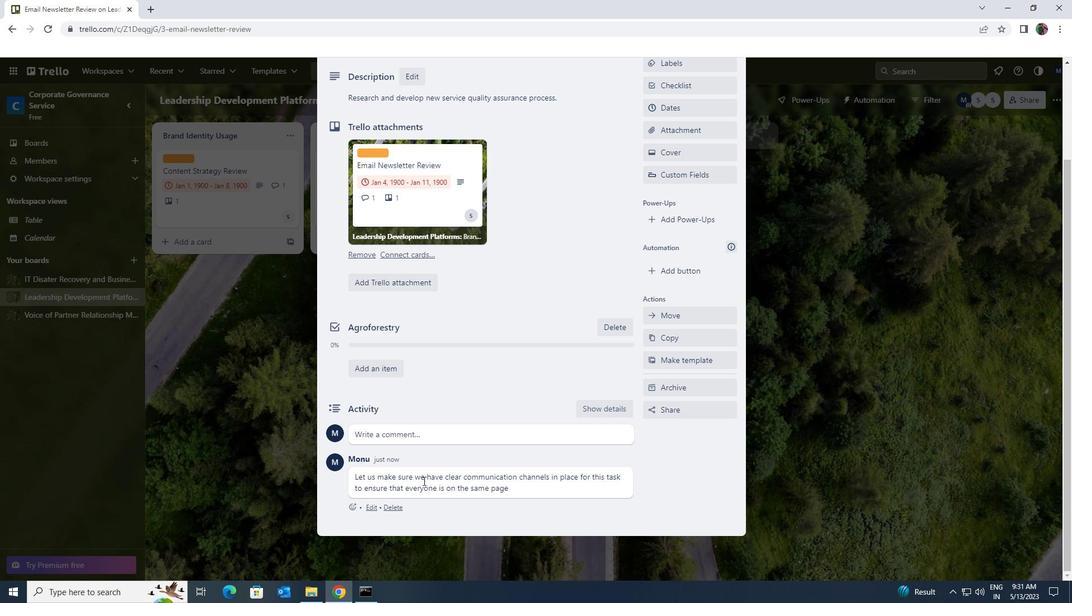 
Action: Mouse scrolled (428, 477) with delta (0, 0)
Screenshot: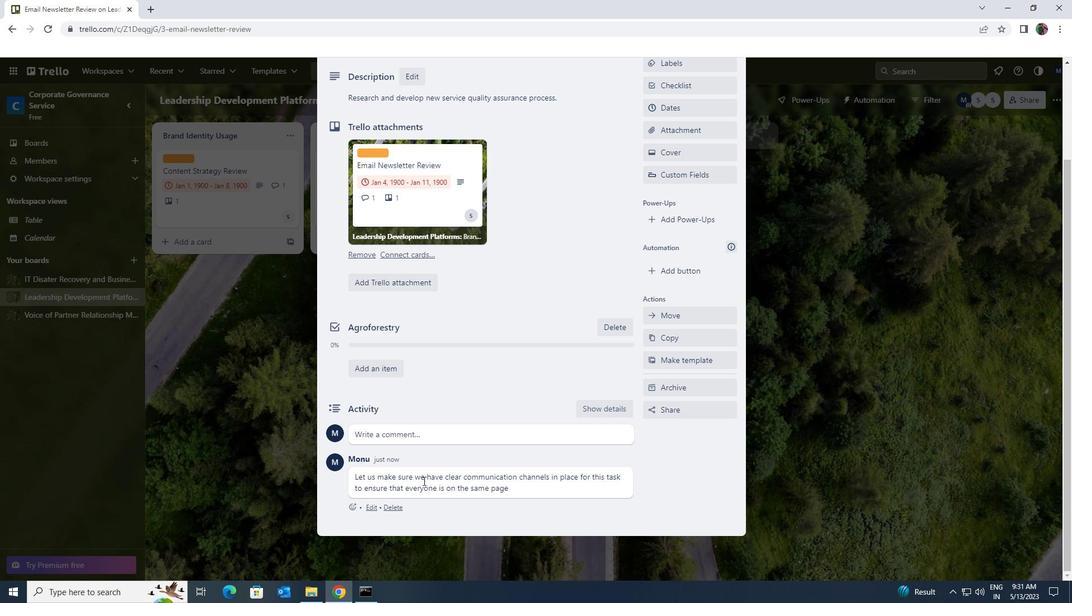 
Action: Mouse scrolled (428, 477) with delta (0, 0)
Screenshot: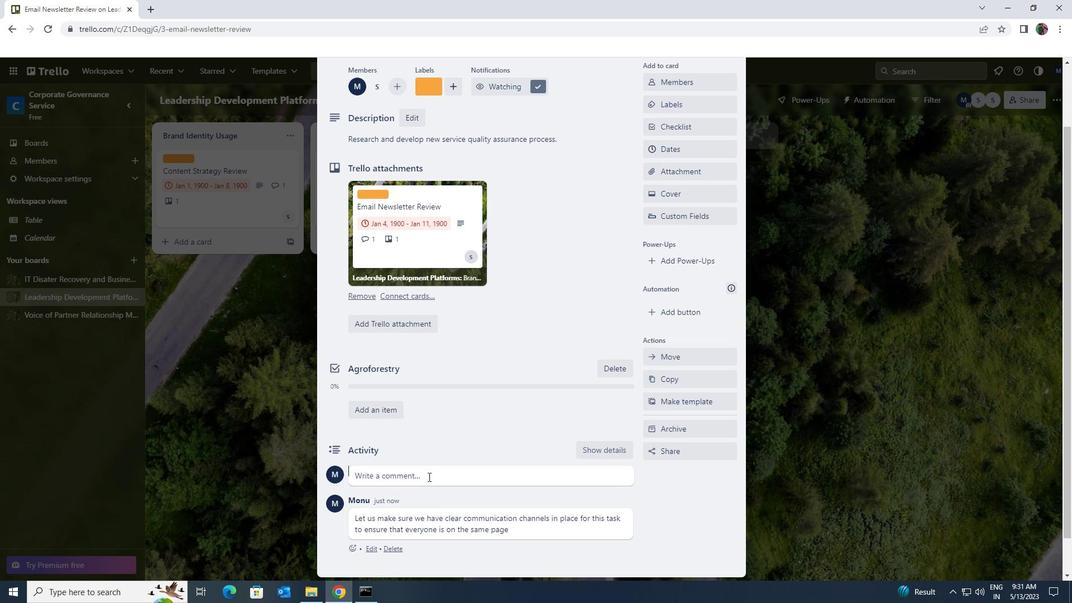 
Action: Mouse scrolled (428, 477) with delta (0, 0)
Screenshot: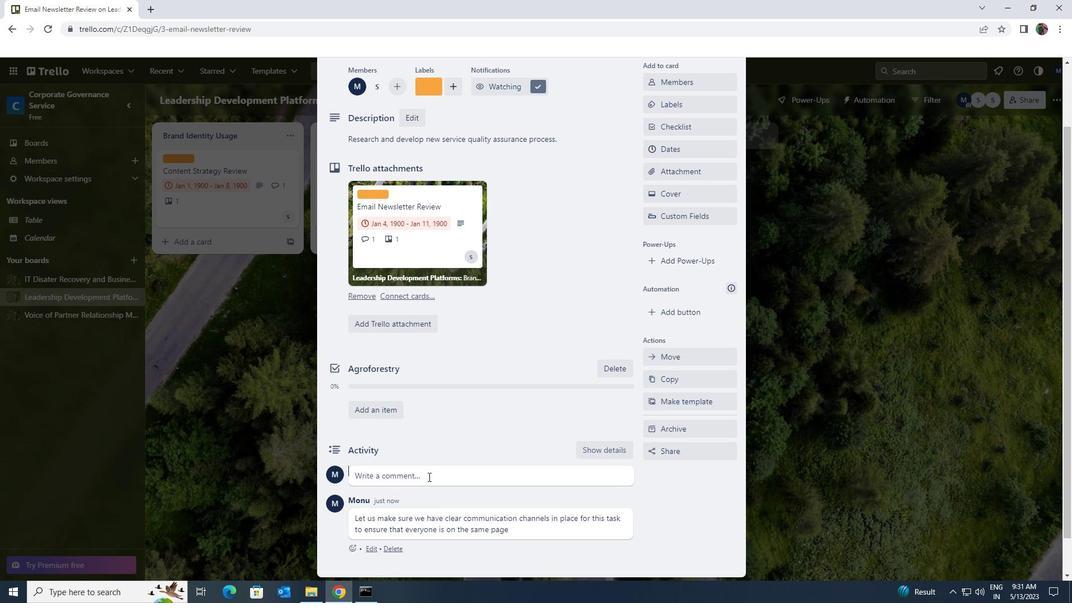 
Action: Mouse moved to (657, 222)
Screenshot: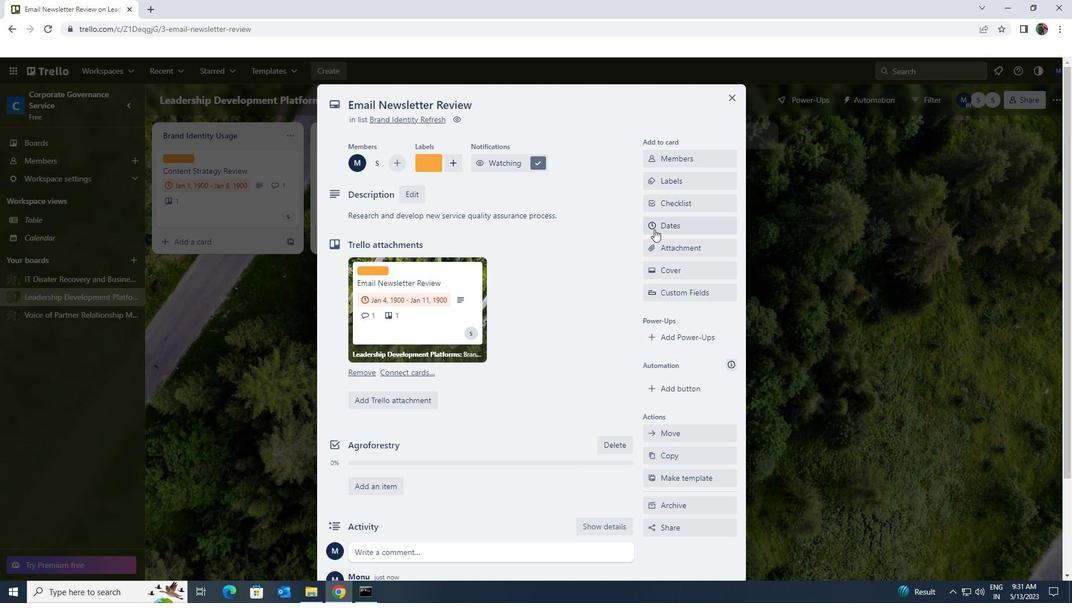 
Action: Mouse pressed left at (657, 222)
Screenshot: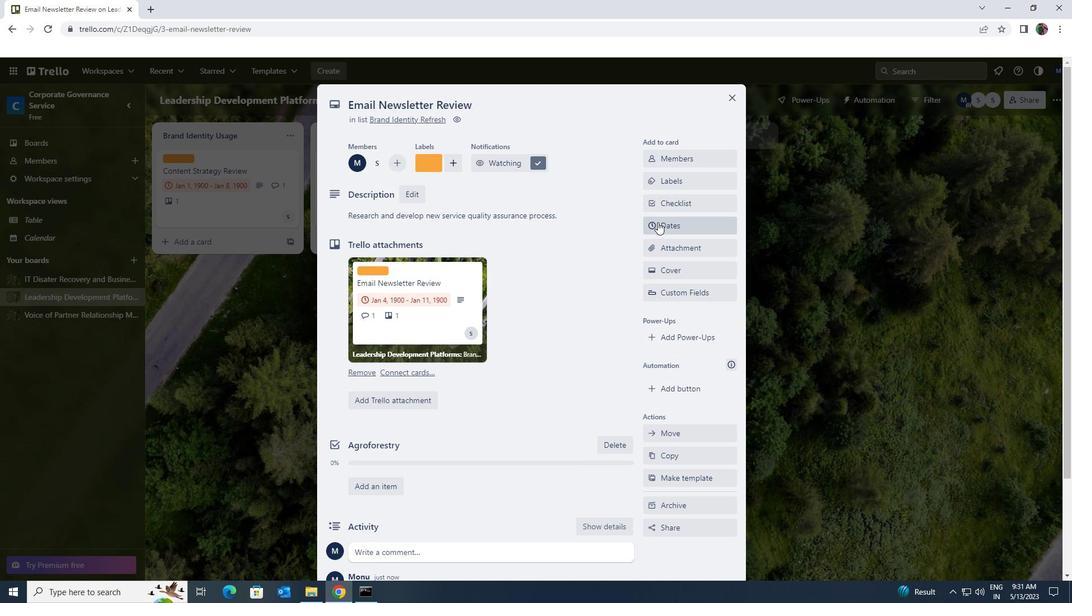 
Action: Mouse moved to (657, 301)
Screenshot: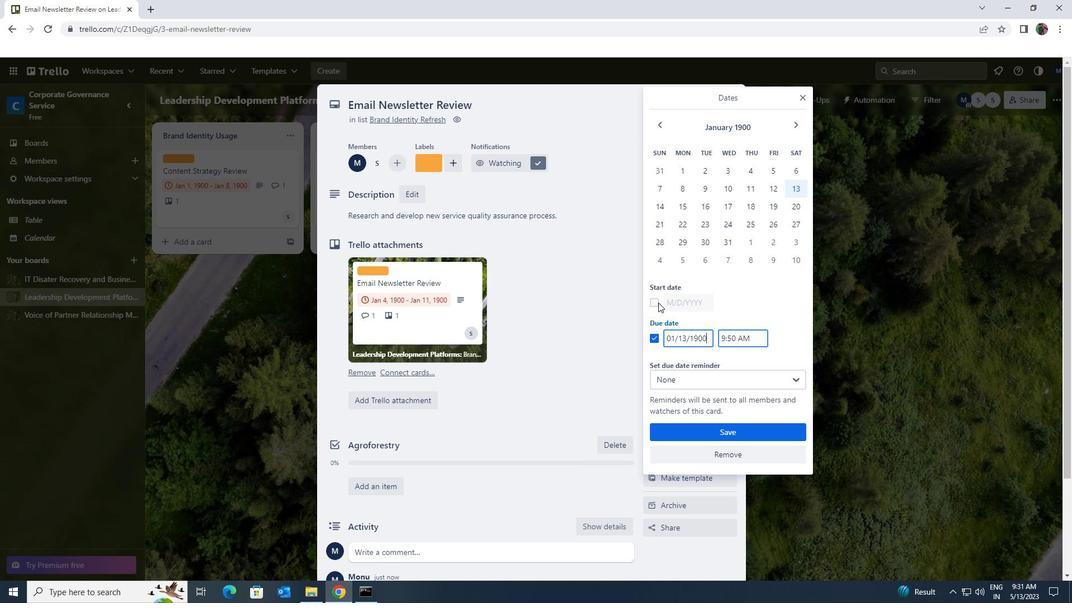 
Action: Mouse pressed left at (657, 301)
Screenshot: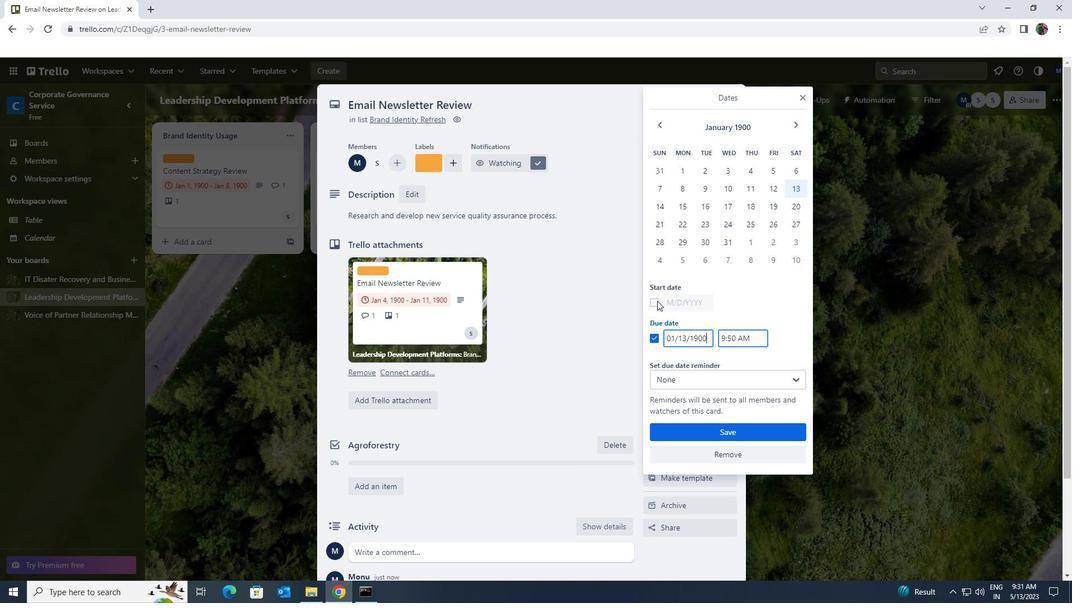 
Action: Mouse moved to (706, 299)
Screenshot: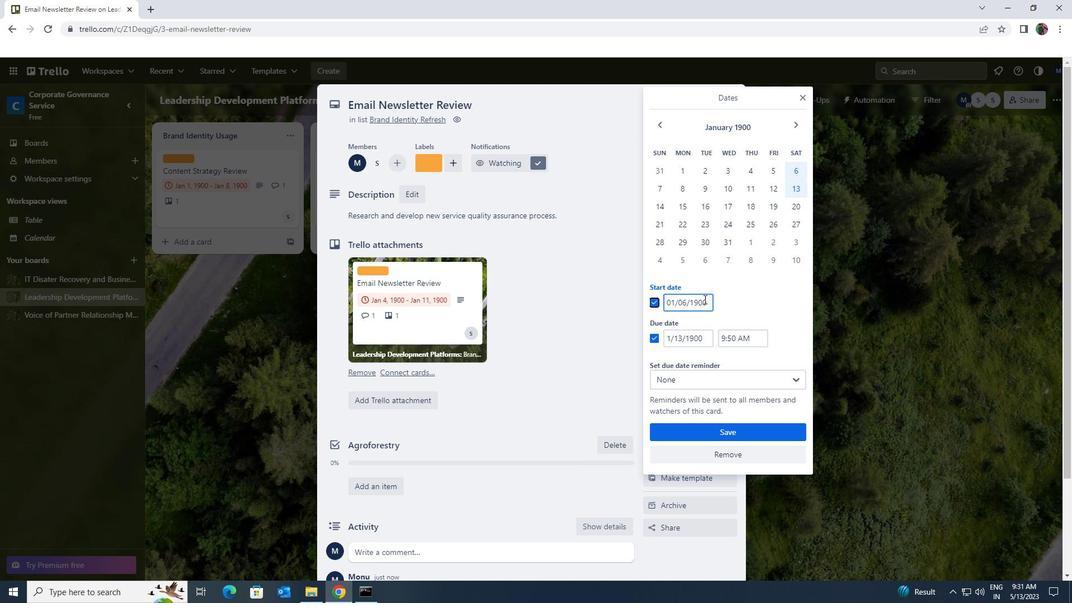 
Action: Mouse pressed left at (706, 299)
Screenshot: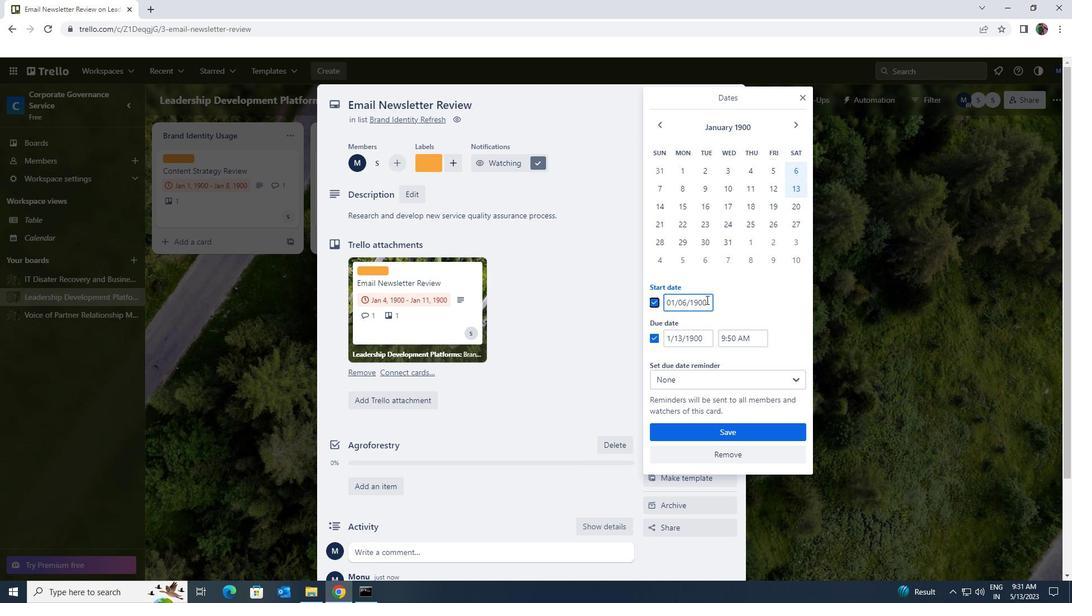
Action: Mouse moved to (662, 304)
Screenshot: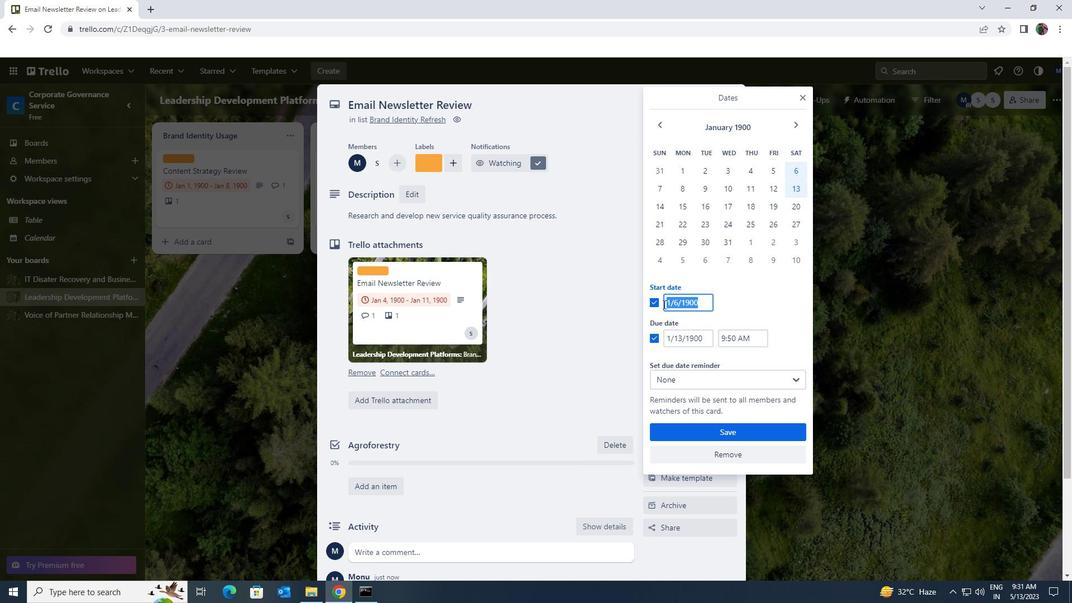 
Action: Key pressed 1/7/1900
Screenshot: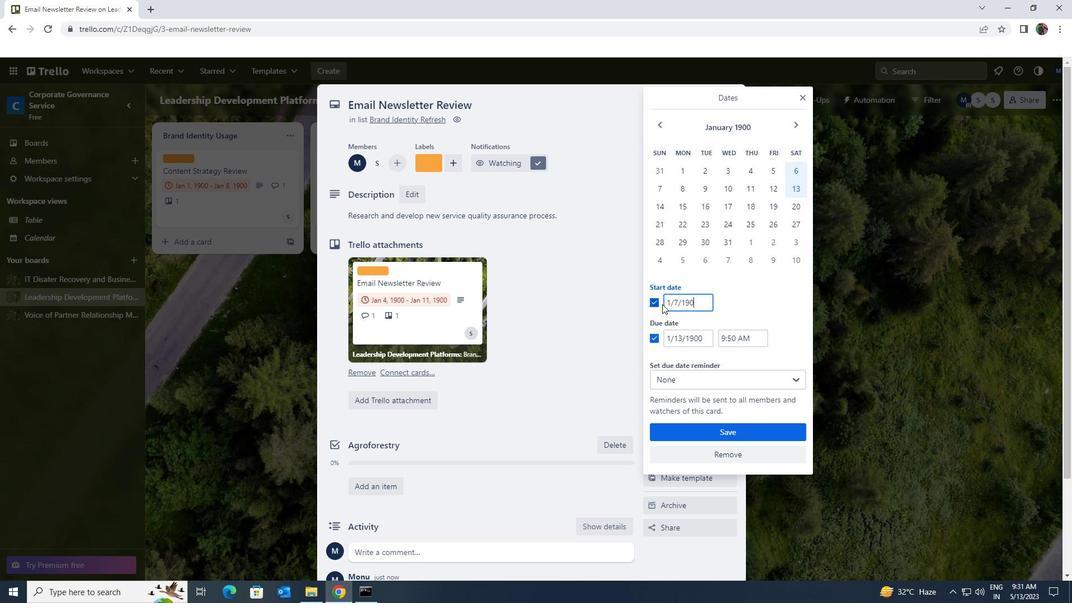 
Action: Mouse moved to (709, 337)
Screenshot: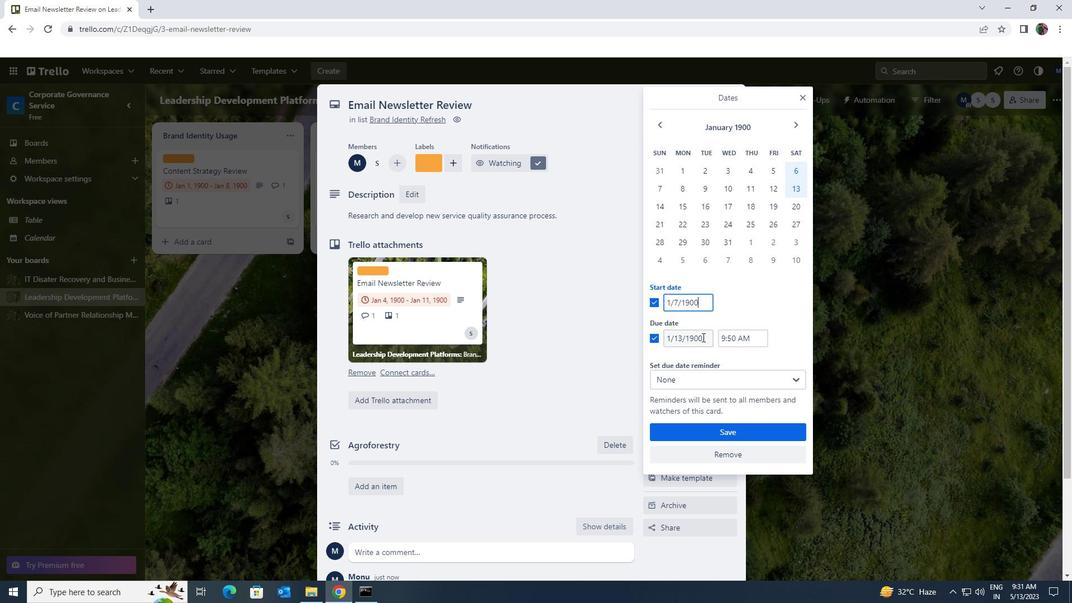 
Action: Mouse pressed left at (709, 337)
Screenshot: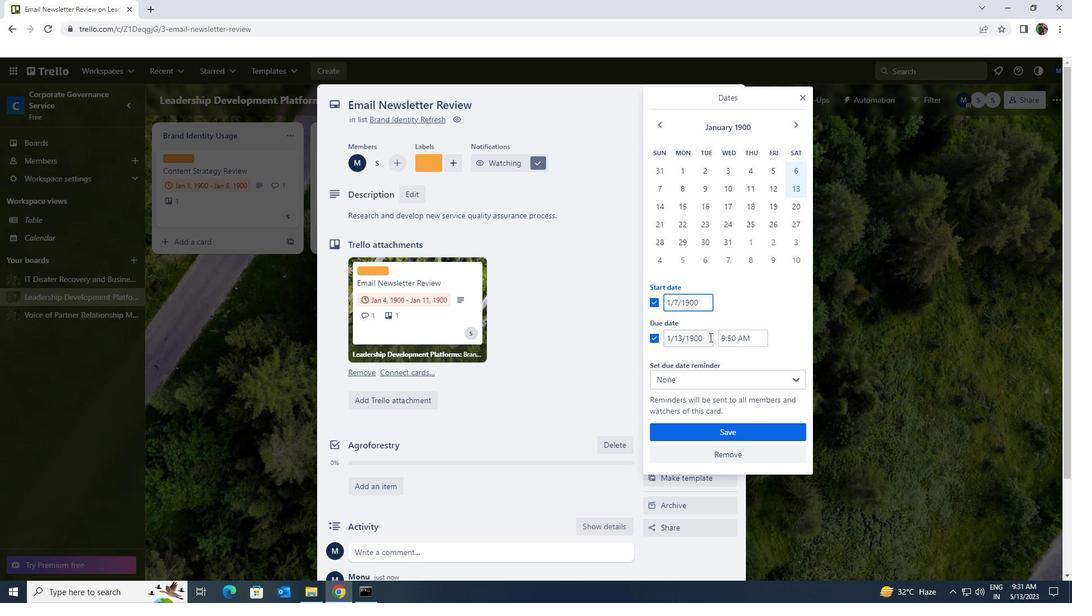 
Action: Mouse moved to (662, 337)
Screenshot: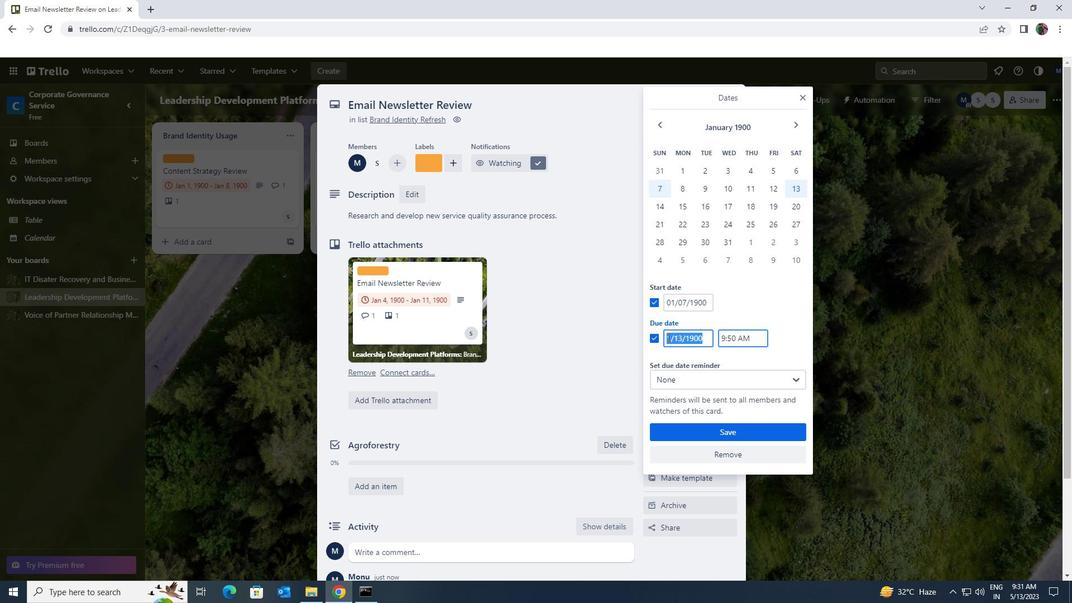 
Action: Key pressed 1/14/1900
Screenshot: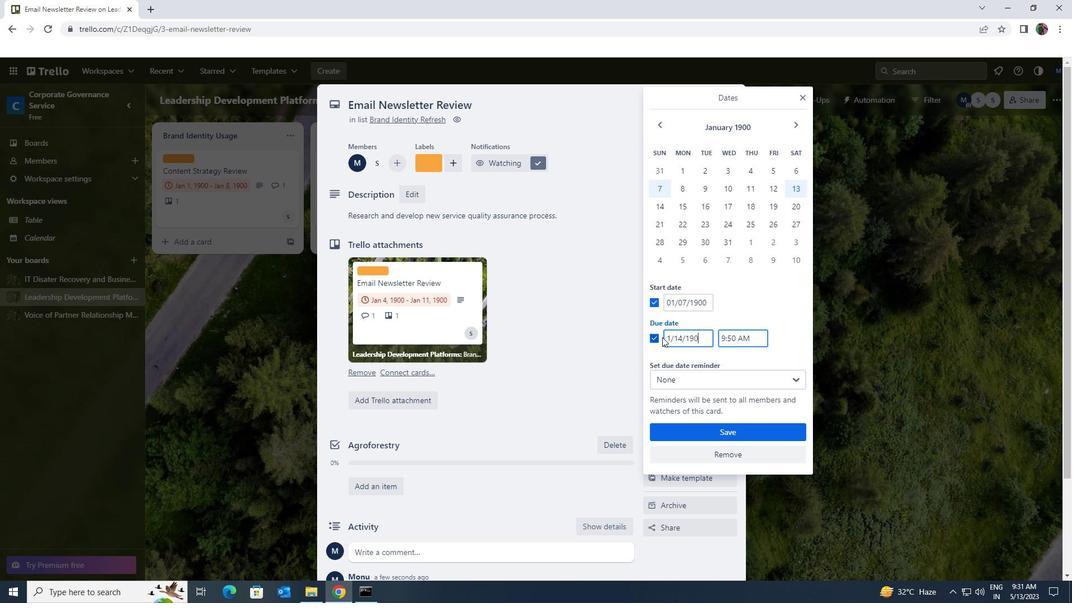 
Action: Mouse moved to (715, 435)
Screenshot: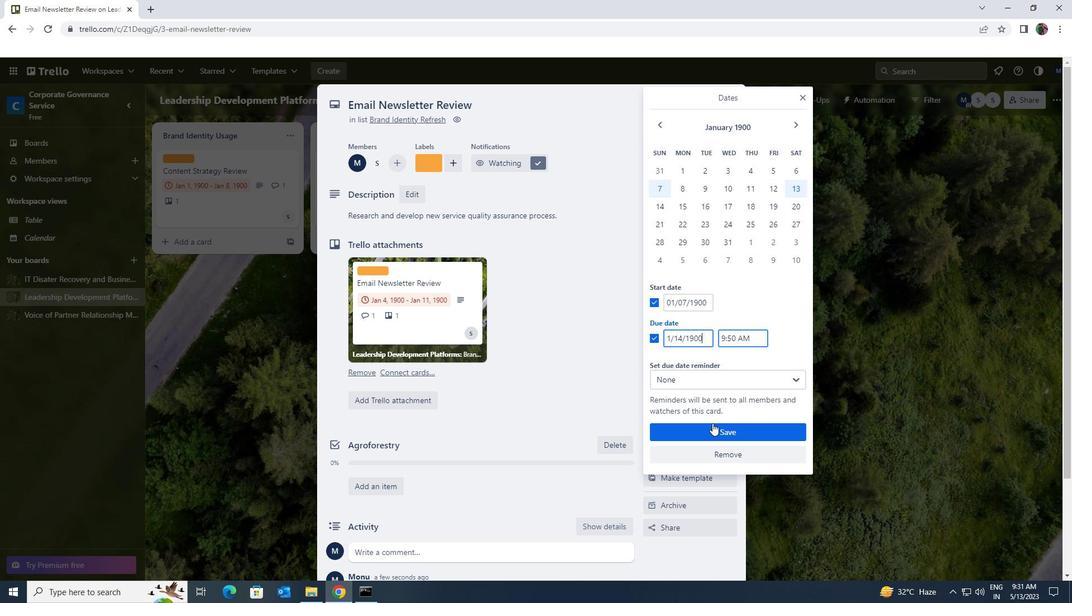 
Action: Mouse pressed left at (715, 435)
Screenshot: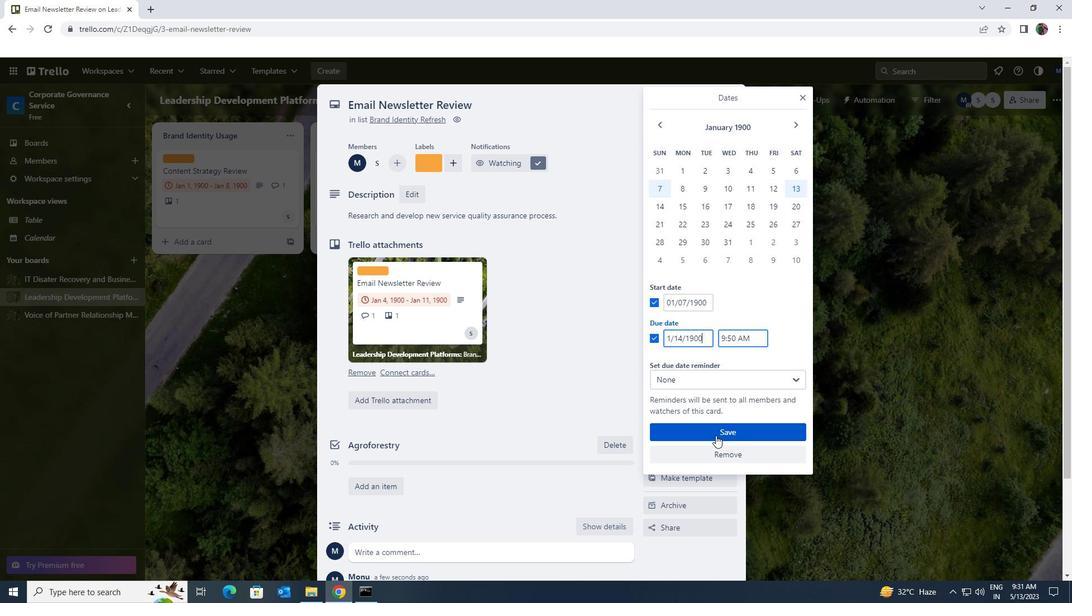 
